 Task: Look for space in Ushuaia, Argentina from 9th June, 2023 to 16th June, 2023 for 2 adults in price range Rs.8000 to Rs.16000. Place can be entire place with 2 bedrooms having 2 beds and 1 bathroom. Property type can be house, flat, guest house. Amenities needed are: heating. Booking option can be shelf check-in. Required host language is English.
Action: Mouse moved to (438, 80)
Screenshot: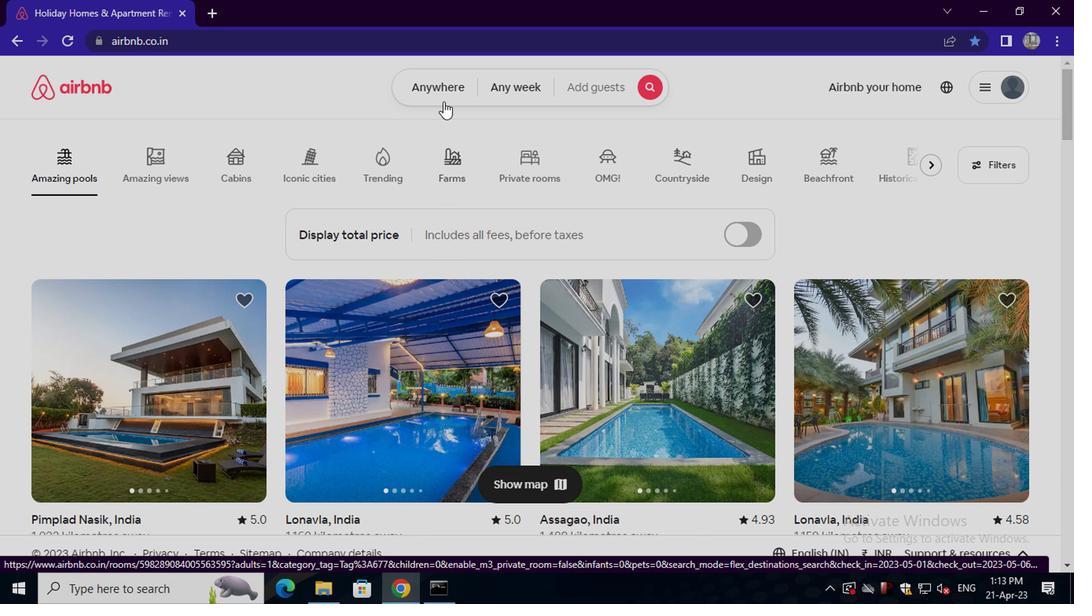 
Action: Mouse pressed left at (438, 80)
Screenshot: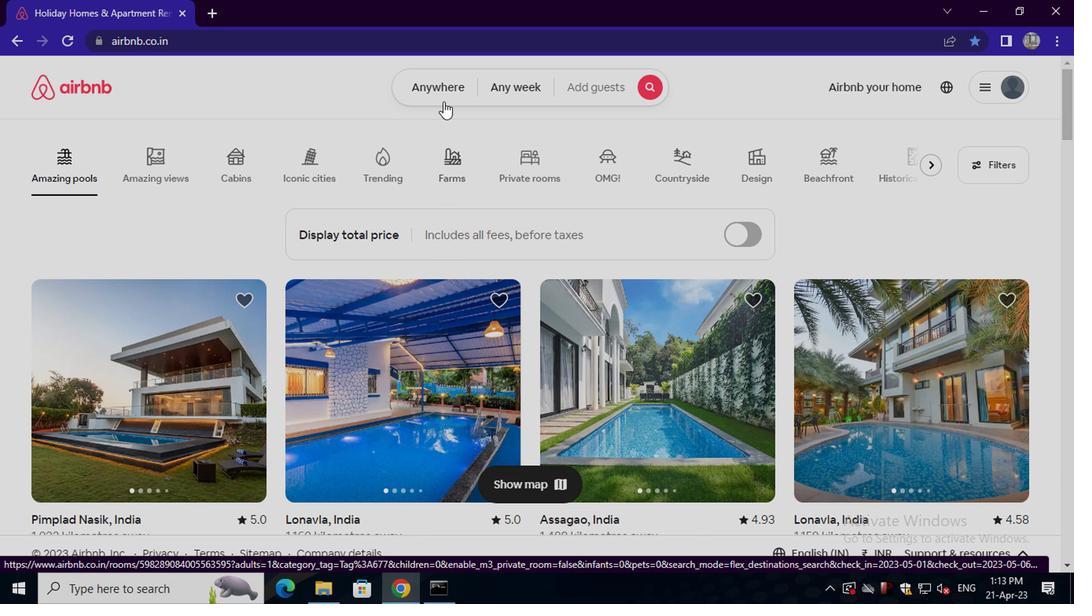 
Action: Mouse moved to (321, 161)
Screenshot: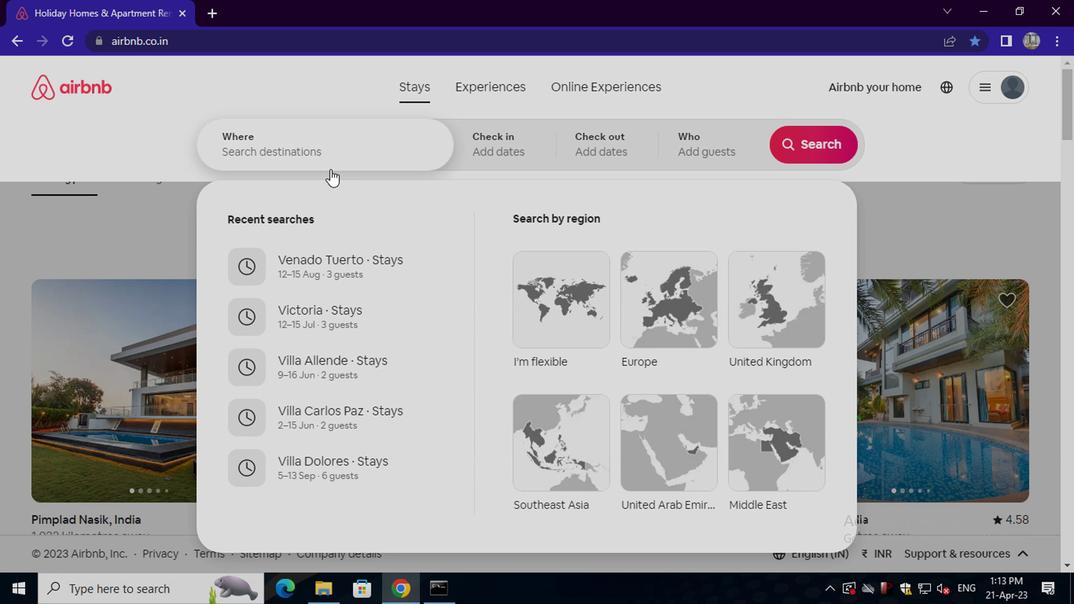 
Action: Mouse pressed left at (321, 161)
Screenshot: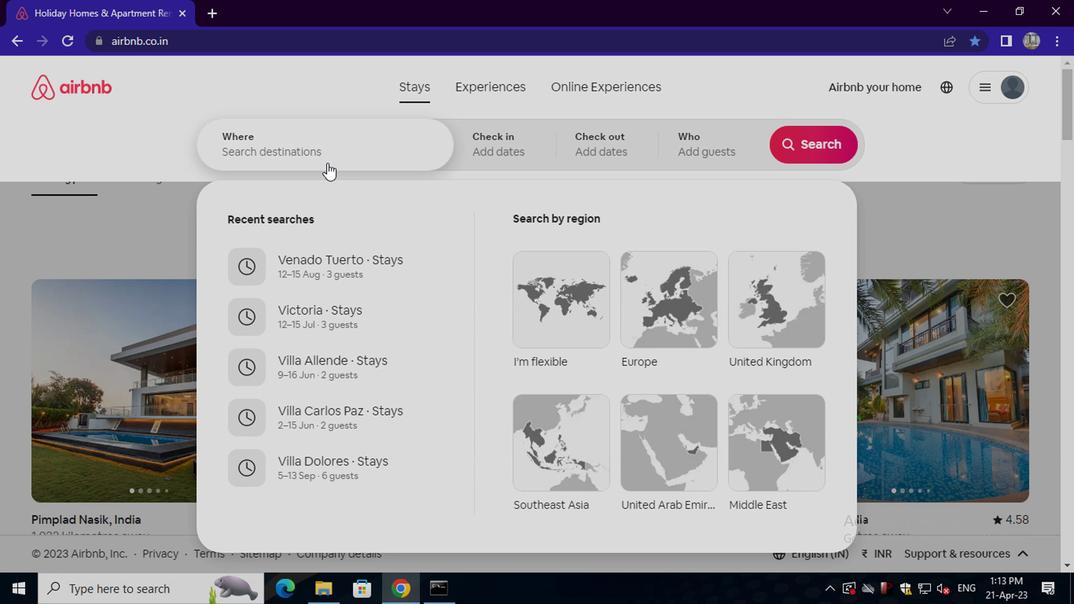 
Action: Key pressed ushuaia,<Key.space>argentina
Screenshot: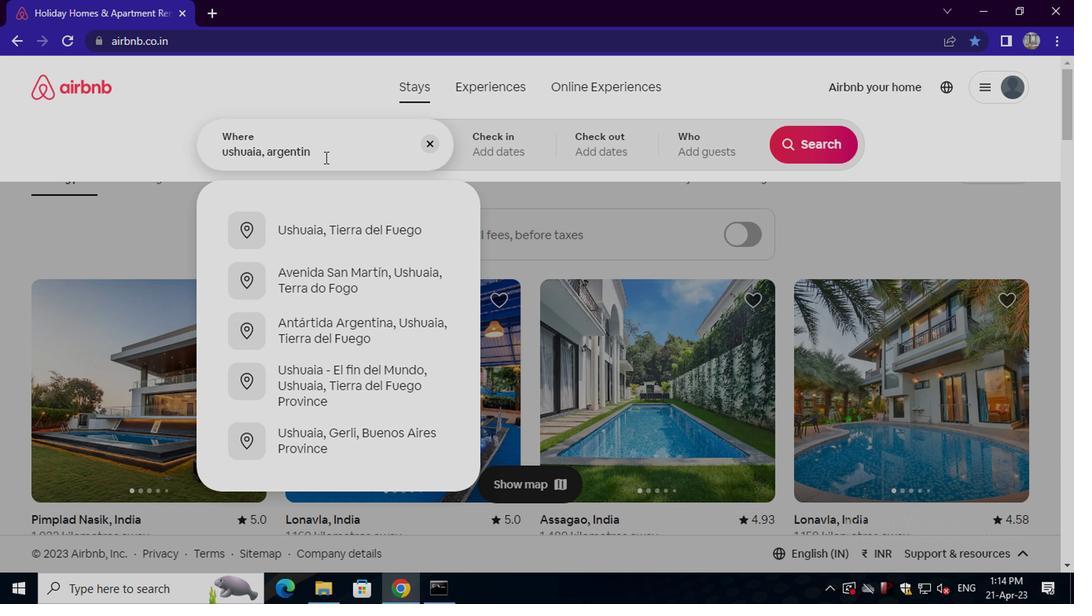 
Action: Mouse moved to (316, 150)
Screenshot: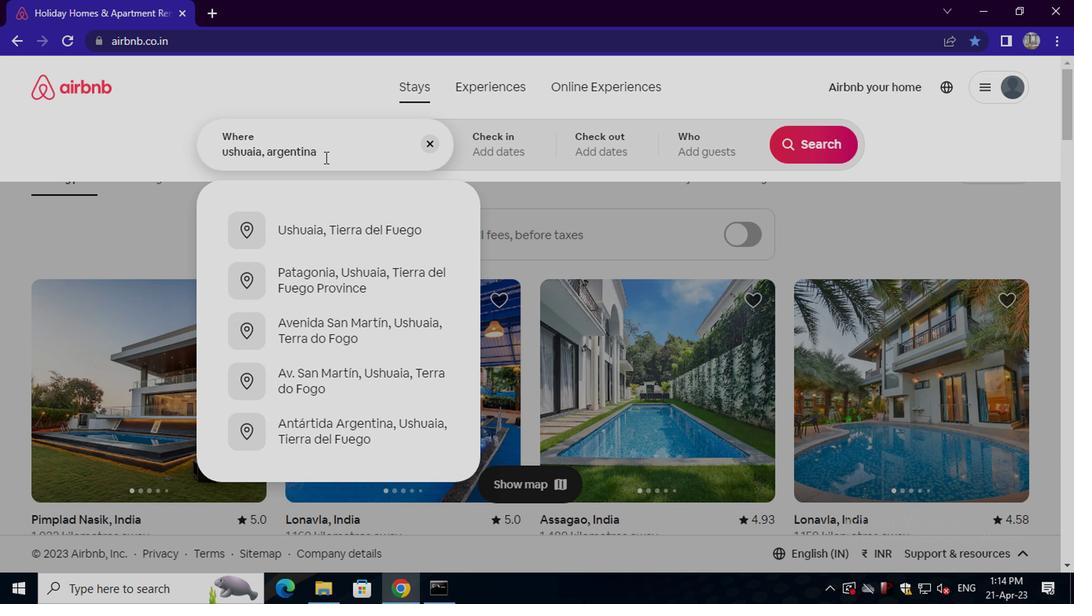 
Action: Key pressed <Key.enter>
Screenshot: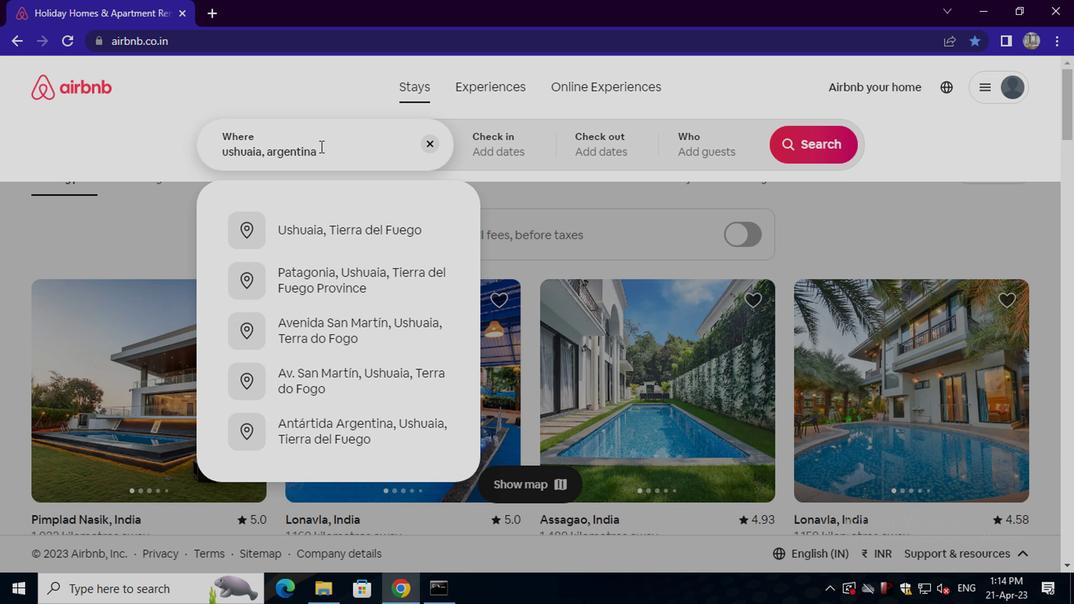 
Action: Mouse moved to (788, 267)
Screenshot: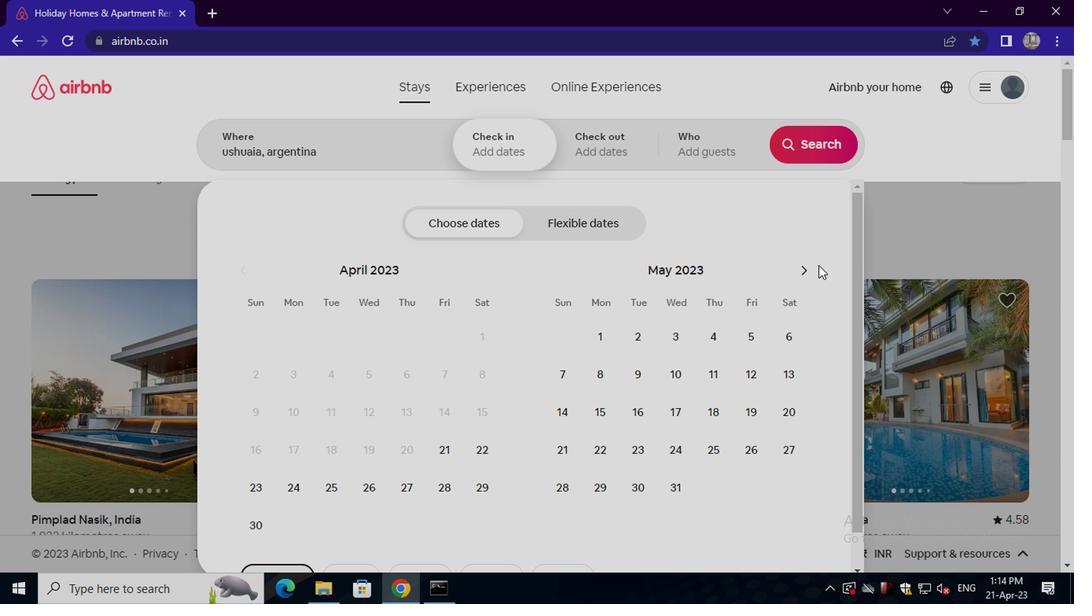 
Action: Mouse pressed left at (788, 267)
Screenshot: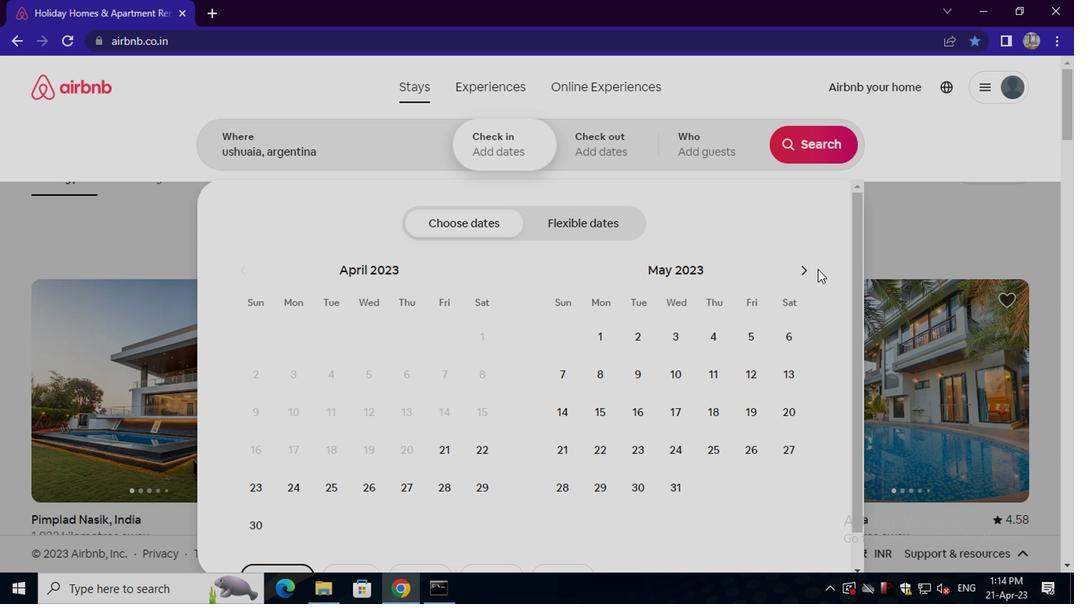 
Action: Mouse moved to (801, 269)
Screenshot: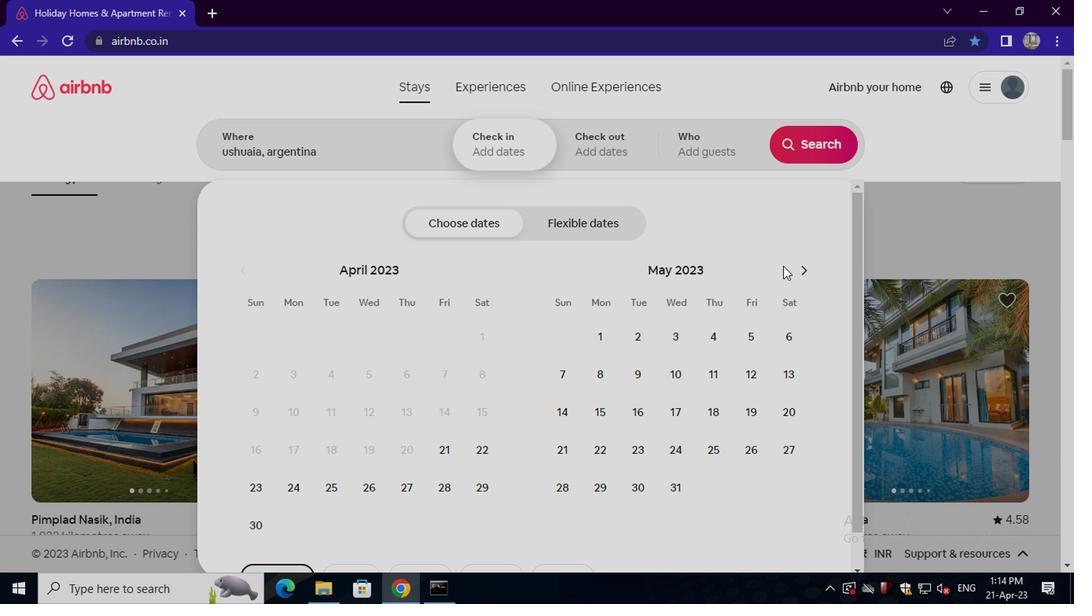 
Action: Mouse pressed left at (801, 269)
Screenshot: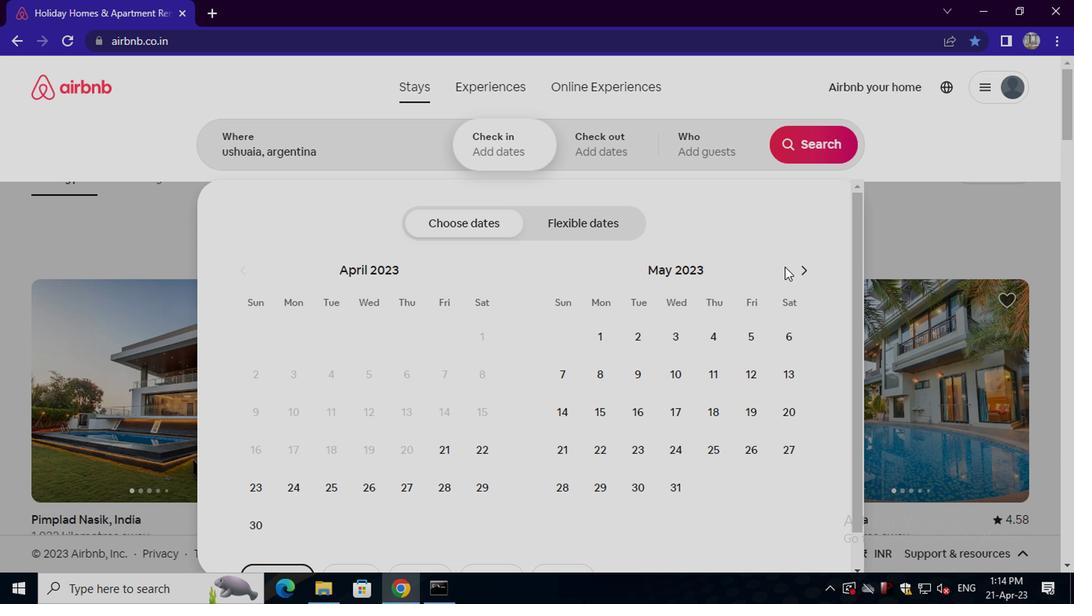 
Action: Mouse moved to (803, 270)
Screenshot: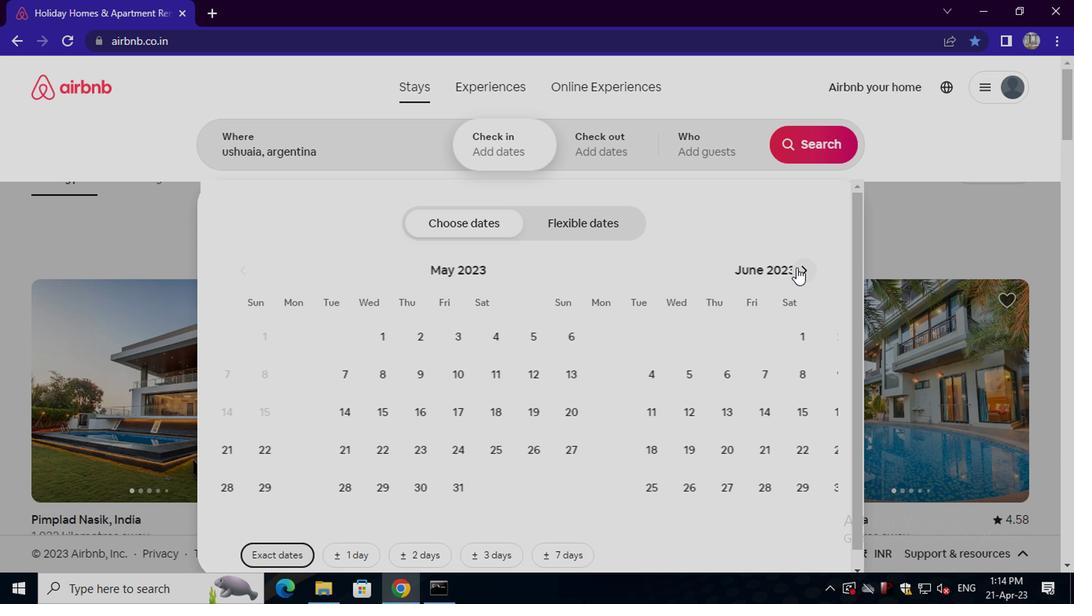 
Action: Mouse pressed left at (803, 270)
Screenshot: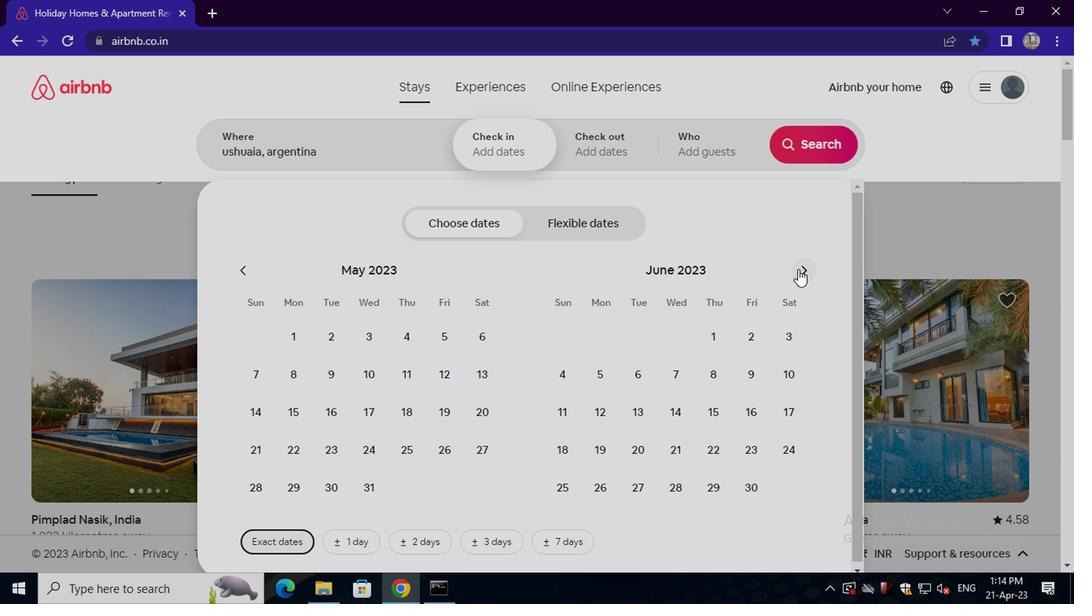 
Action: Mouse moved to (440, 371)
Screenshot: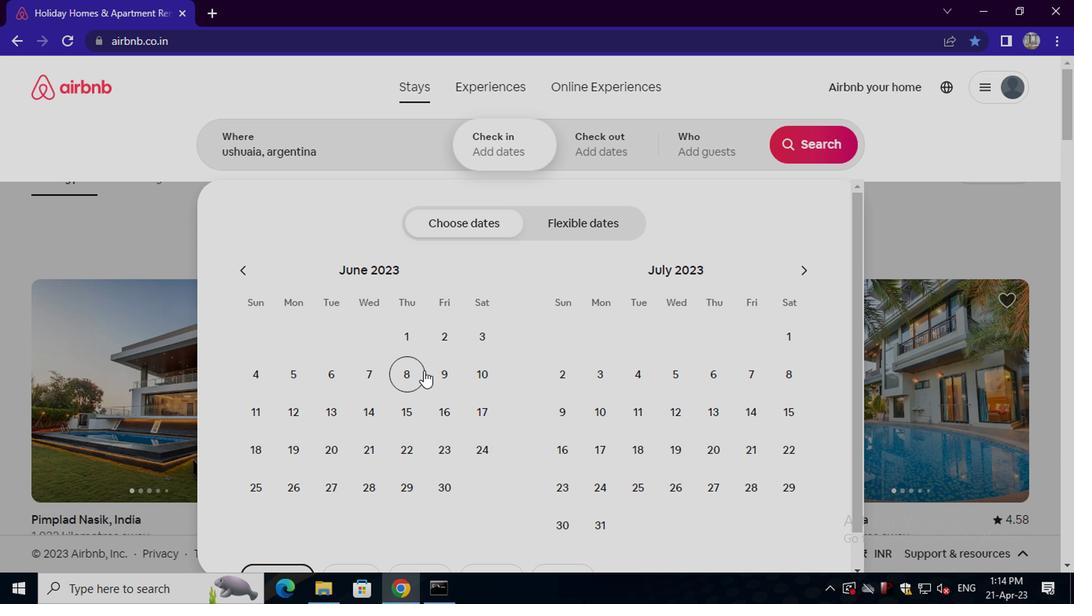 
Action: Mouse pressed left at (440, 371)
Screenshot: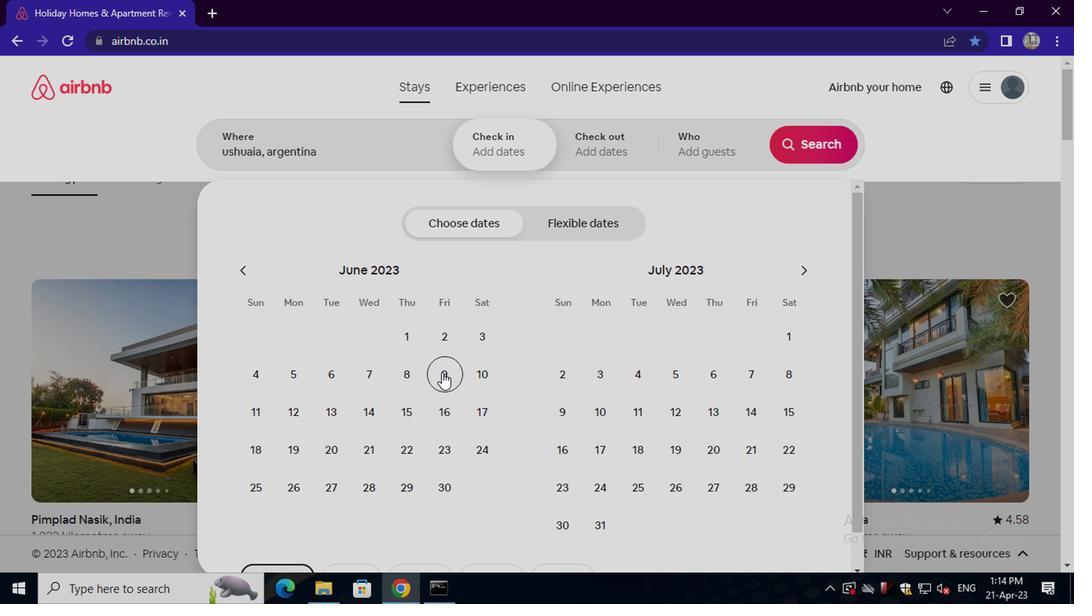
Action: Mouse moved to (441, 412)
Screenshot: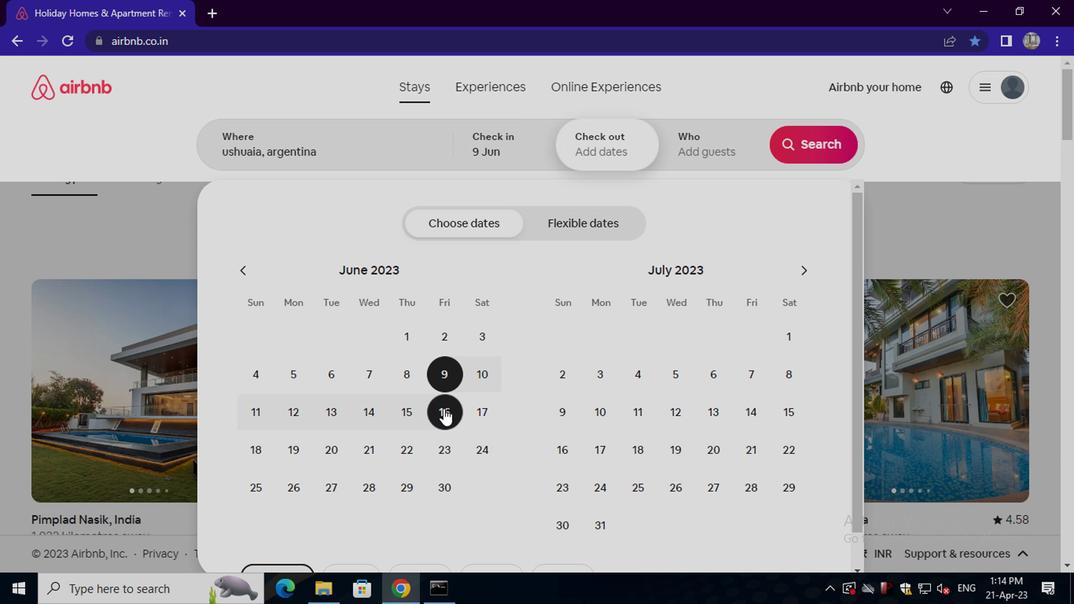 
Action: Mouse pressed left at (441, 412)
Screenshot: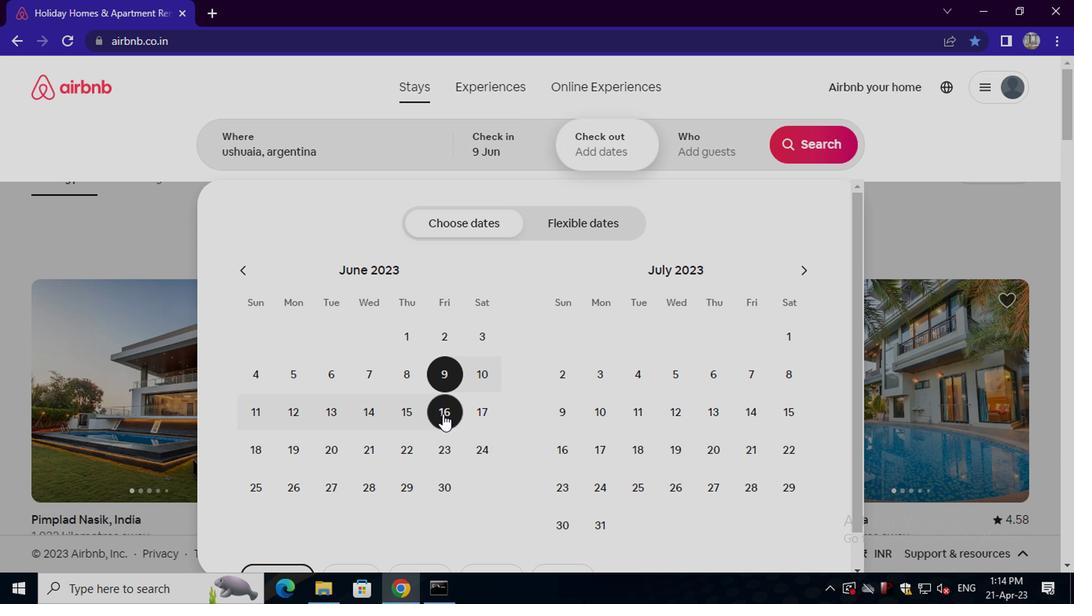 
Action: Mouse moved to (707, 156)
Screenshot: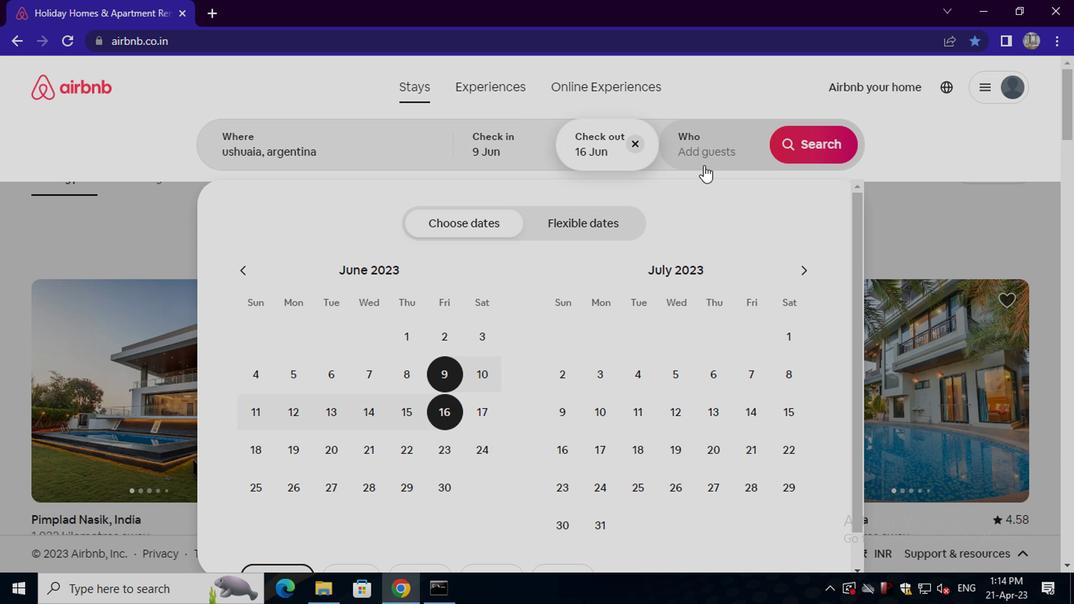 
Action: Mouse pressed left at (707, 156)
Screenshot: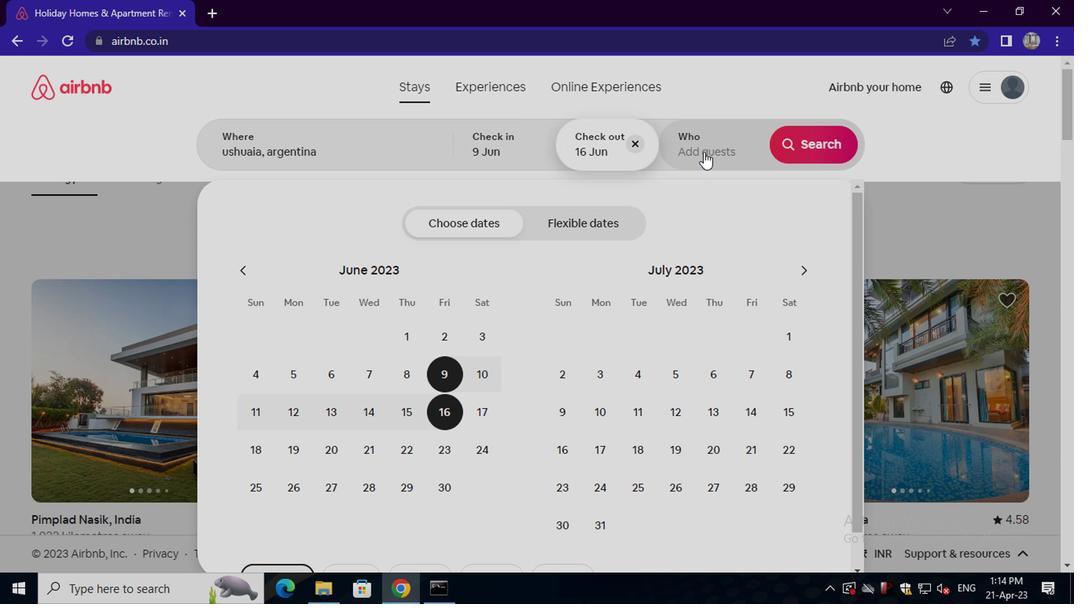 
Action: Mouse moved to (817, 231)
Screenshot: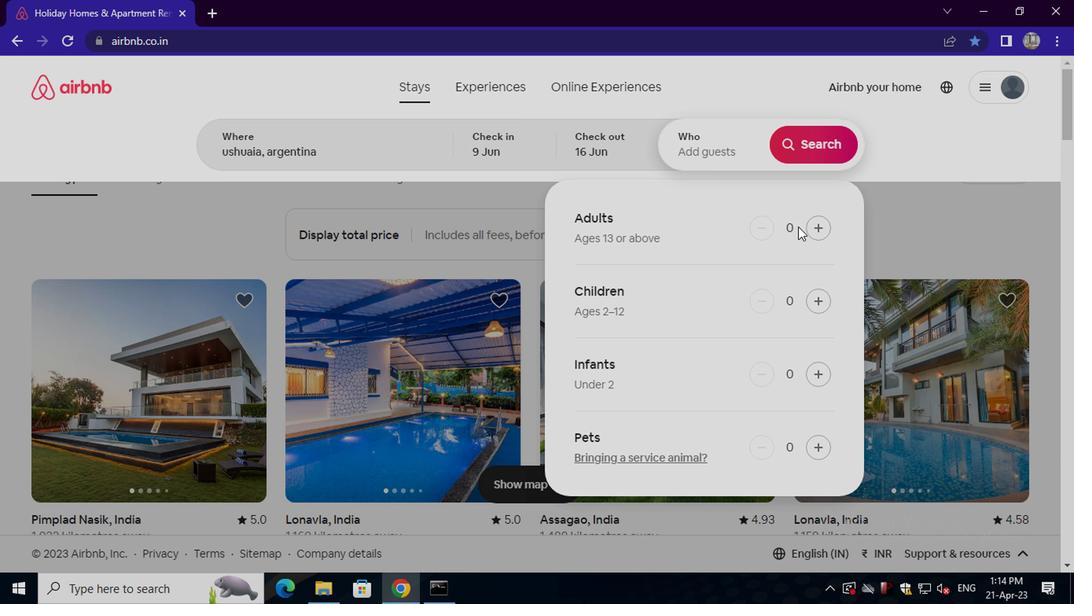 
Action: Mouse pressed left at (817, 231)
Screenshot: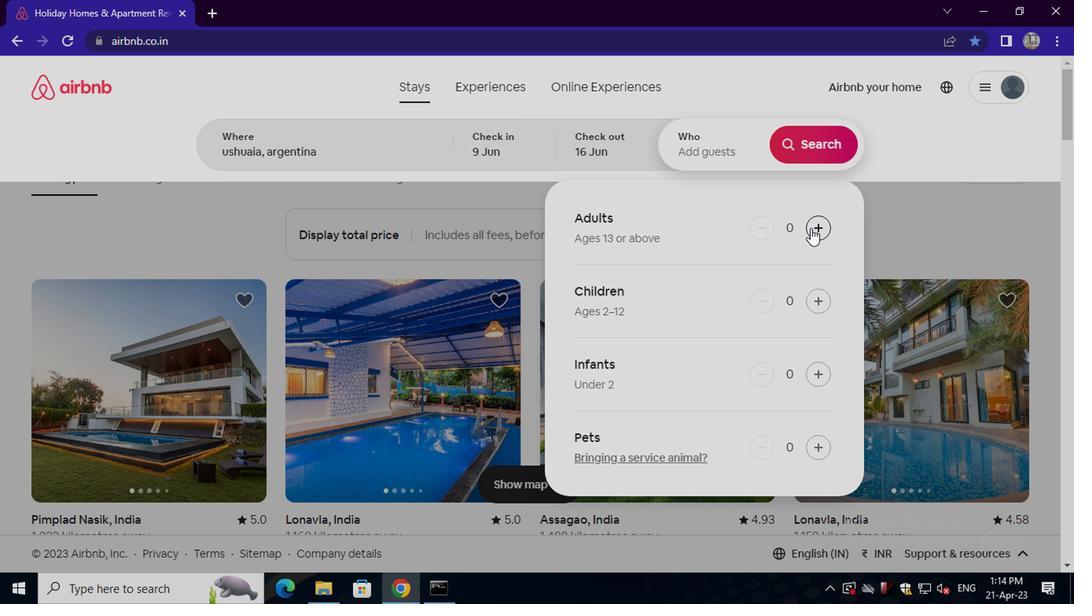 
Action: Mouse pressed left at (817, 231)
Screenshot: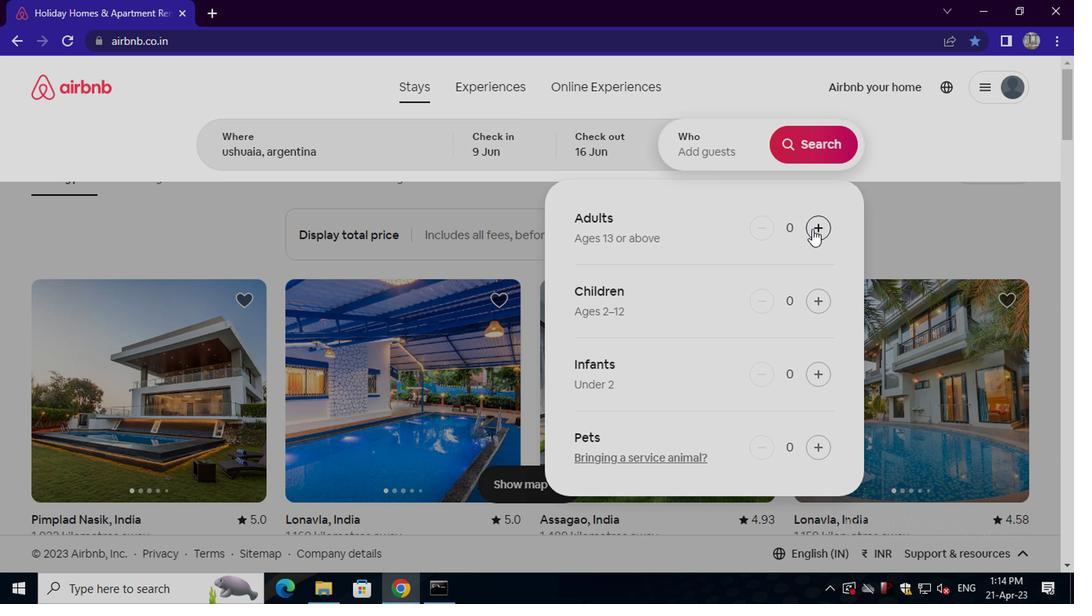 
Action: Mouse moved to (822, 148)
Screenshot: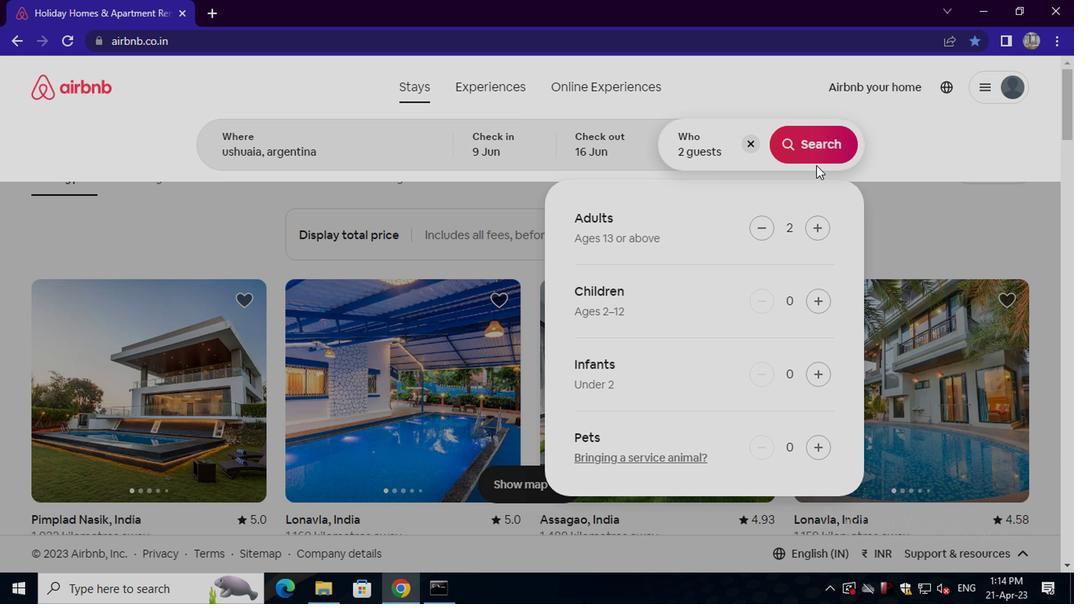 
Action: Mouse pressed left at (822, 148)
Screenshot: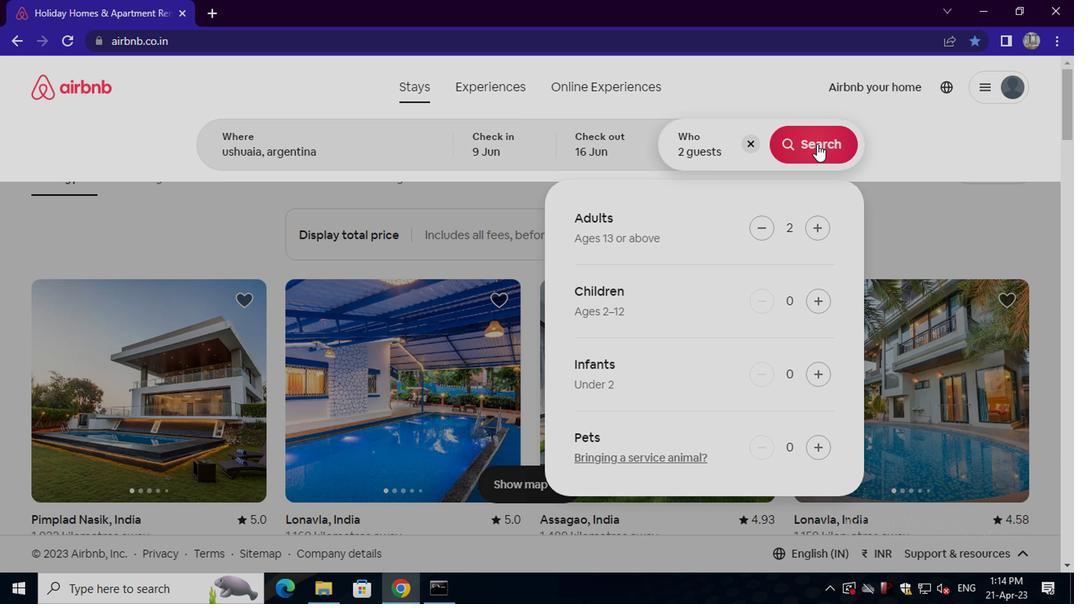 
Action: Mouse moved to (1038, 155)
Screenshot: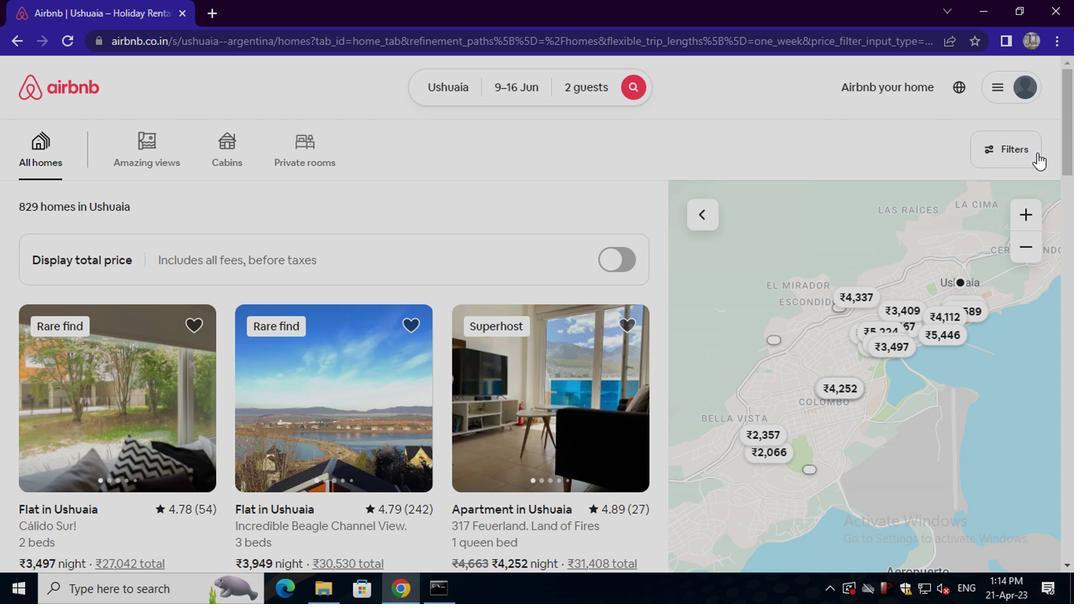 
Action: Mouse pressed left at (1038, 155)
Screenshot: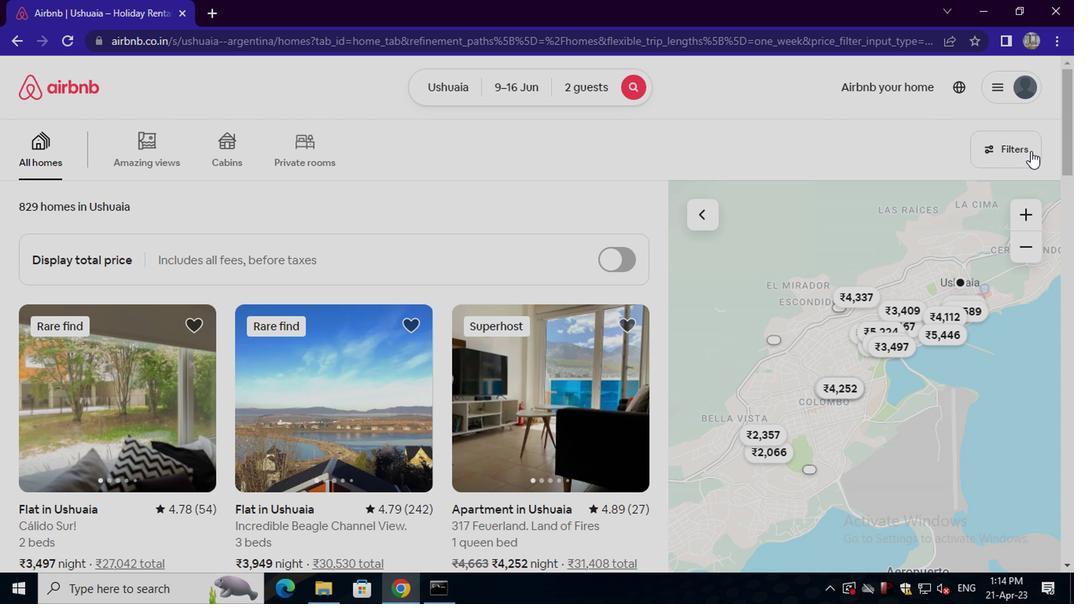 
Action: Mouse moved to (354, 346)
Screenshot: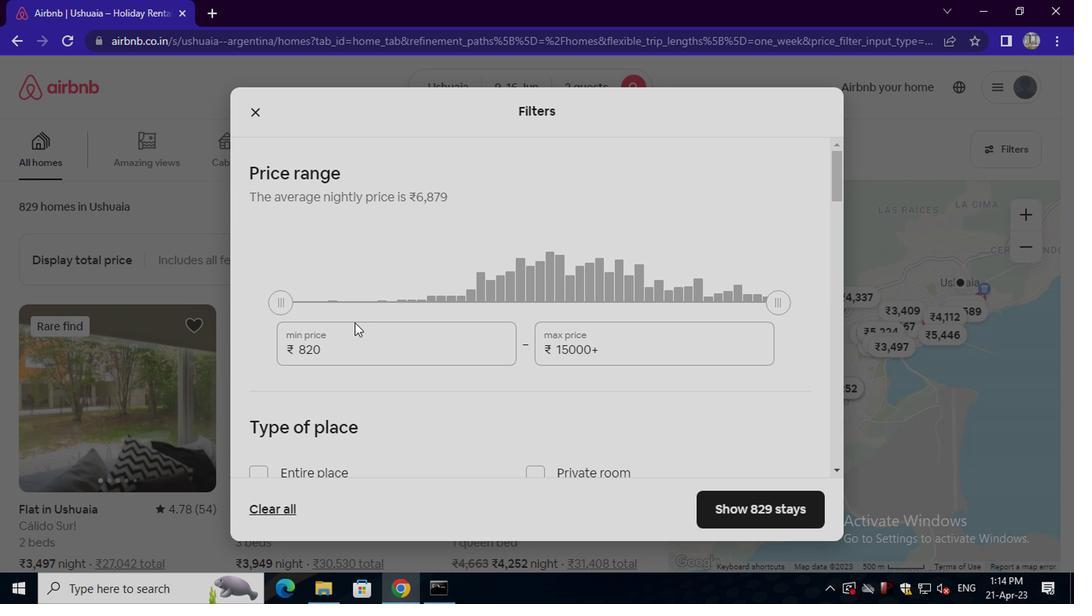 
Action: Mouse pressed left at (354, 346)
Screenshot: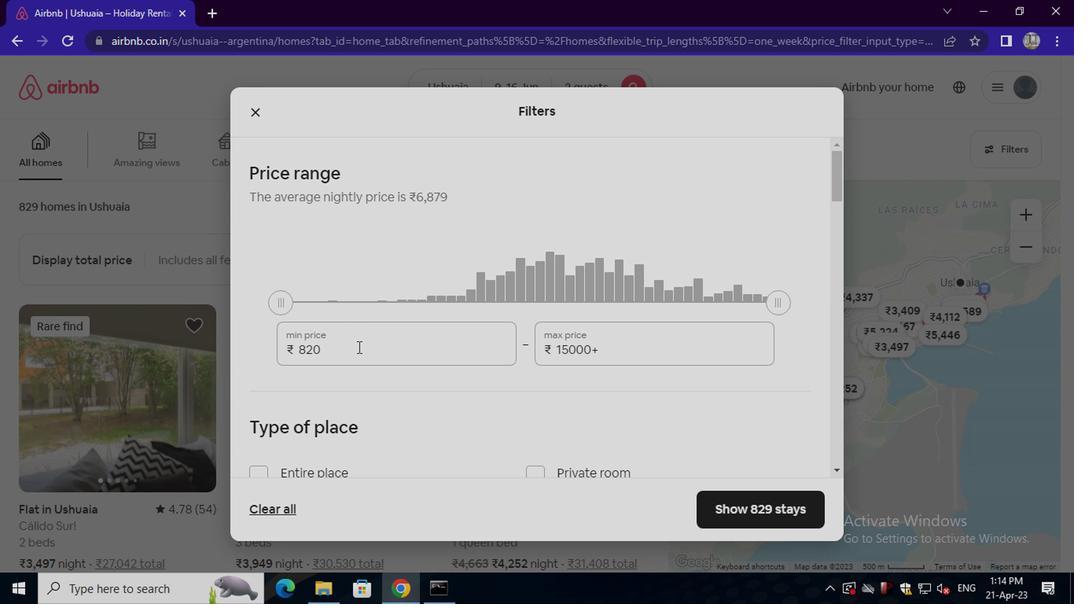 
Action: Key pressed <Key.backspace><Key.backspace><Key.backspace><Key.backspace><Key.backspace><Key.backspace><Key.backspace><Key.backspace><Key.backspace><Key.backspace><Key.backspace><Key.backspace>8000
Screenshot: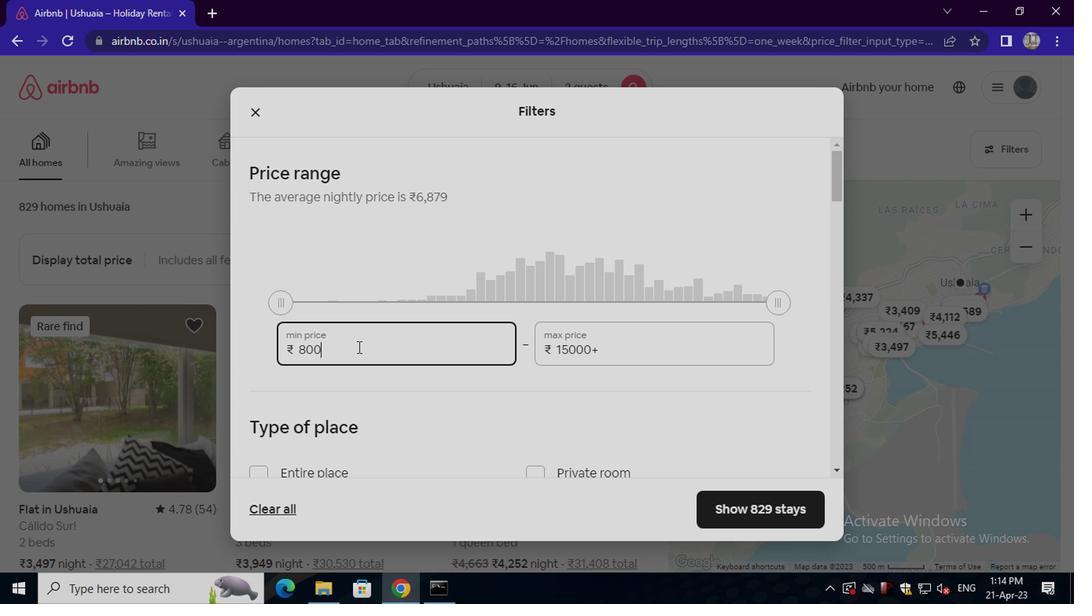 
Action: Mouse moved to (622, 349)
Screenshot: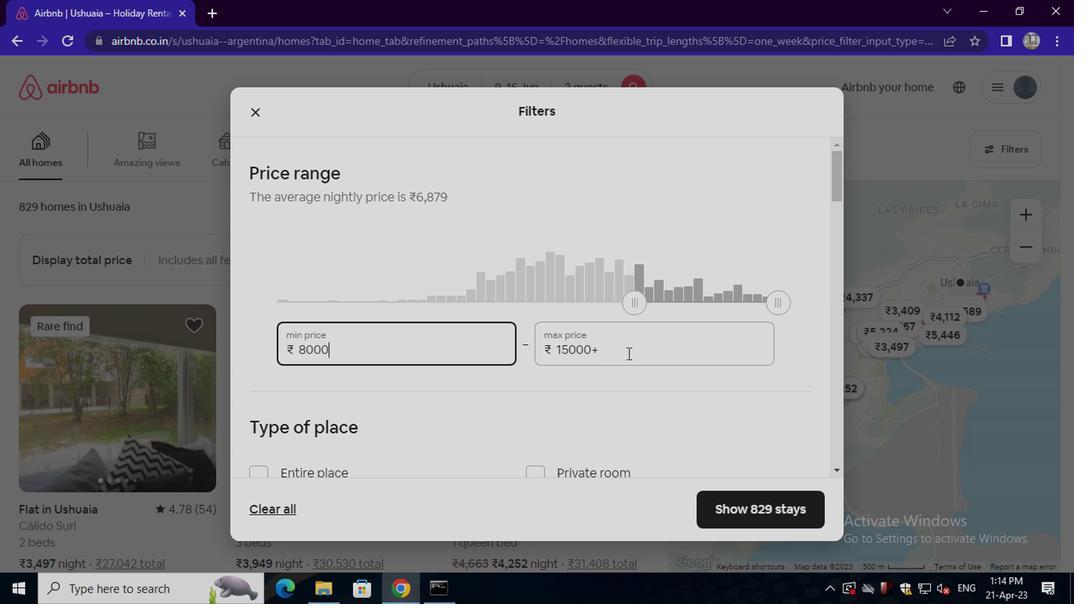 
Action: Mouse pressed left at (622, 349)
Screenshot: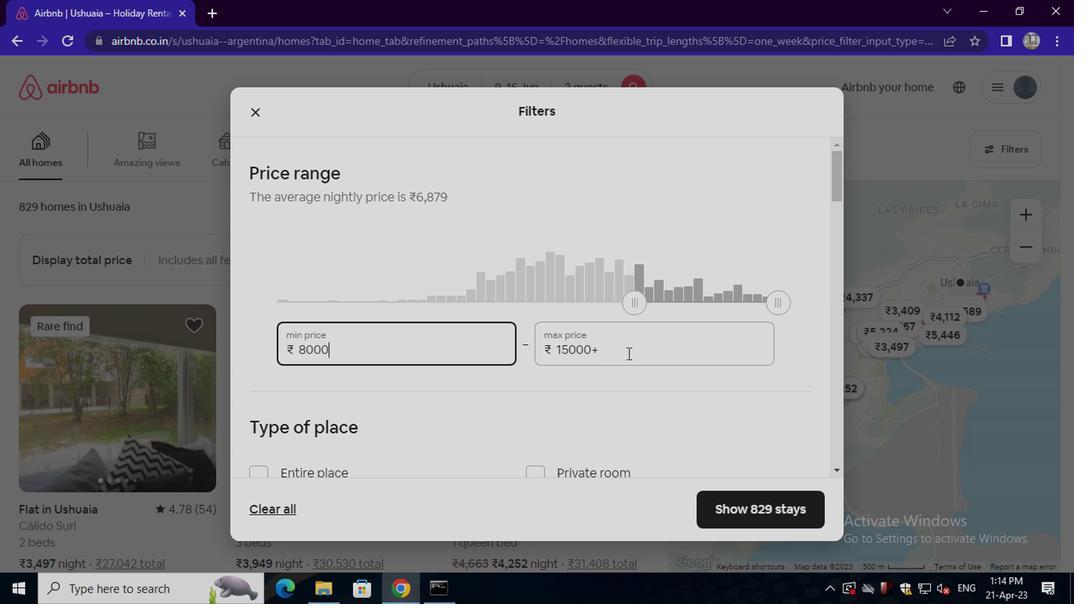 
Action: Key pressed <Key.backspace><Key.backspace><Key.backspace><Key.backspace><Key.backspace><Key.backspace><Key.backspace><Key.backspace><Key.backspace><Key.backspace><Key.backspace><Key.backspace>16000
Screenshot: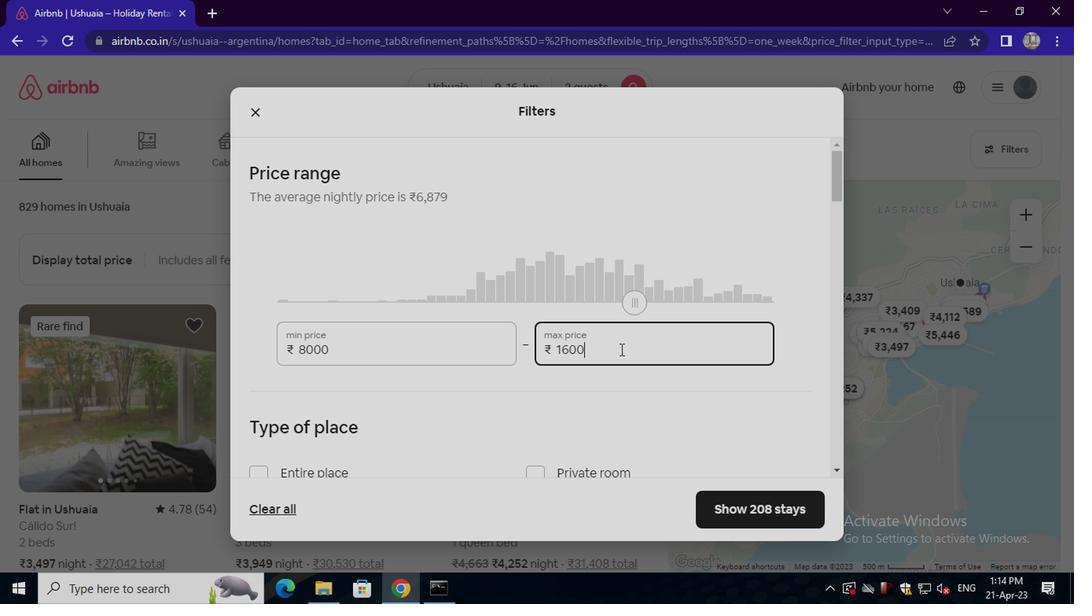 
Action: Mouse scrolled (622, 347) with delta (0, -1)
Screenshot: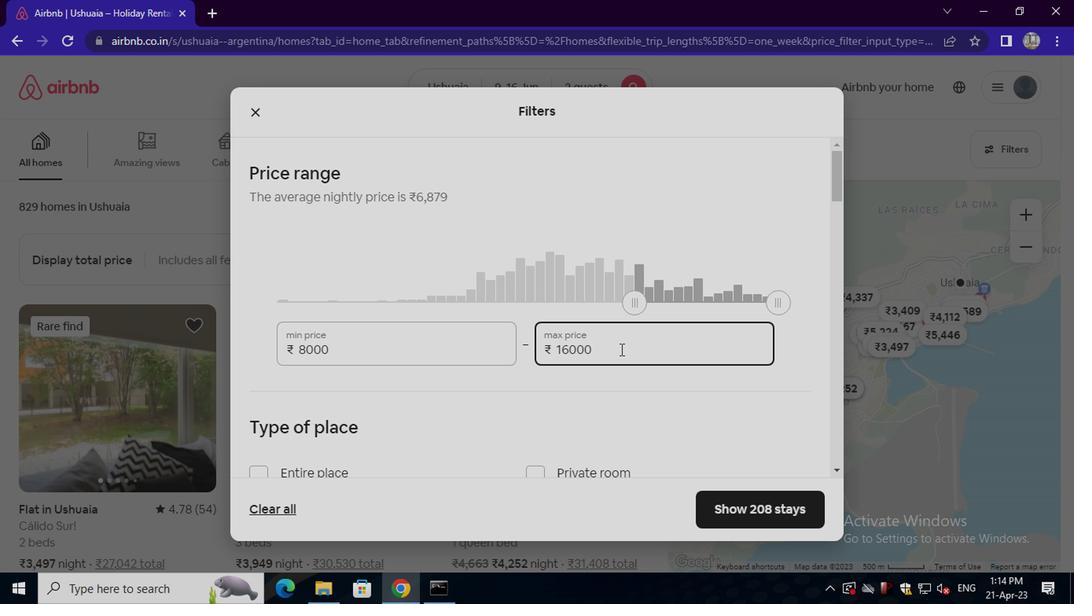 
Action: Mouse scrolled (622, 347) with delta (0, -1)
Screenshot: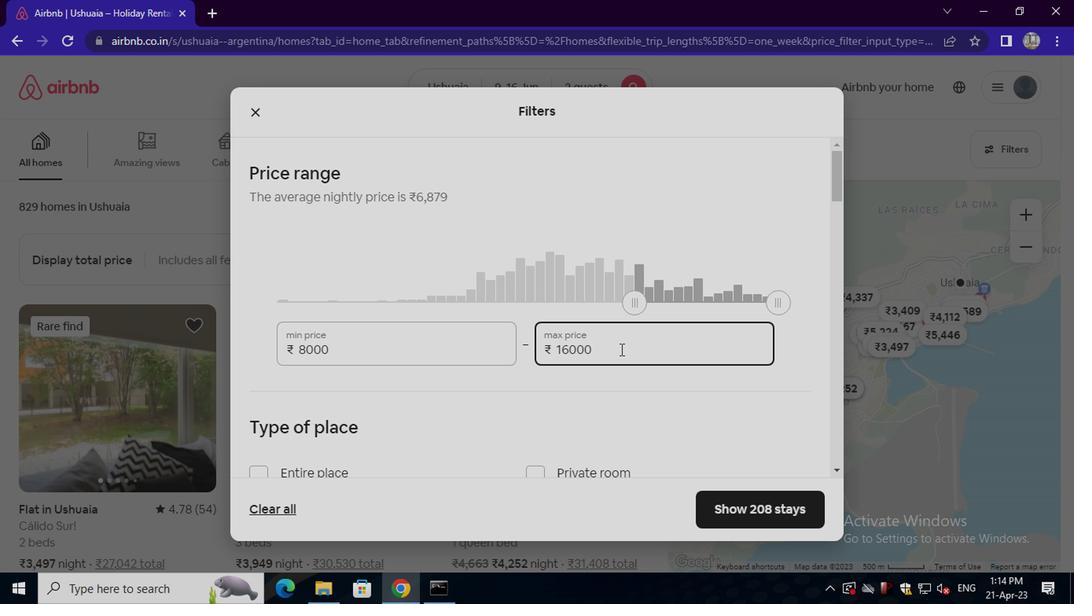 
Action: Mouse scrolled (622, 347) with delta (0, -1)
Screenshot: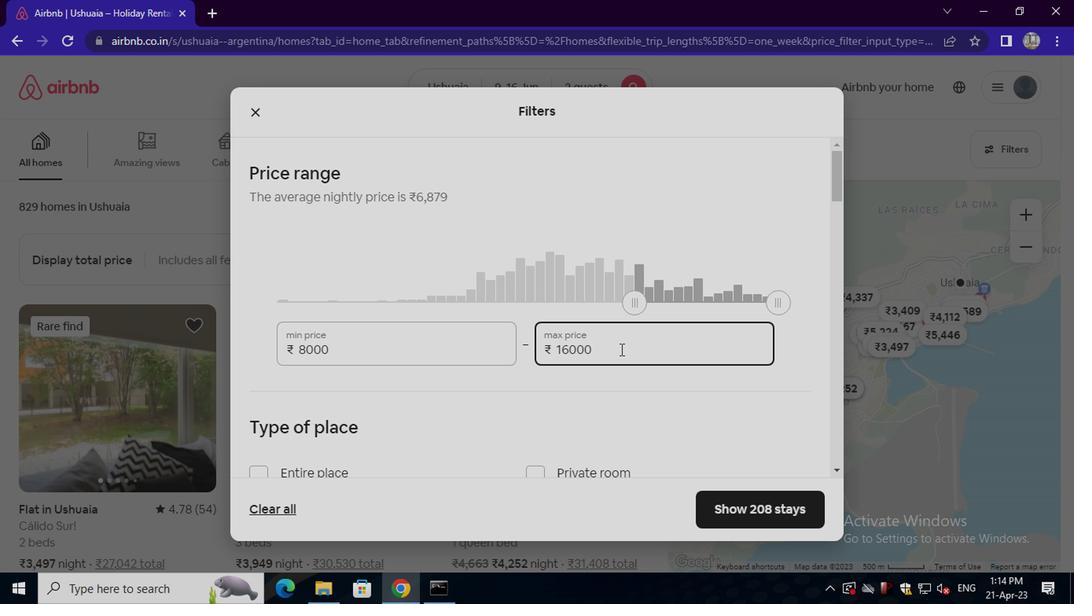 
Action: Mouse moved to (328, 240)
Screenshot: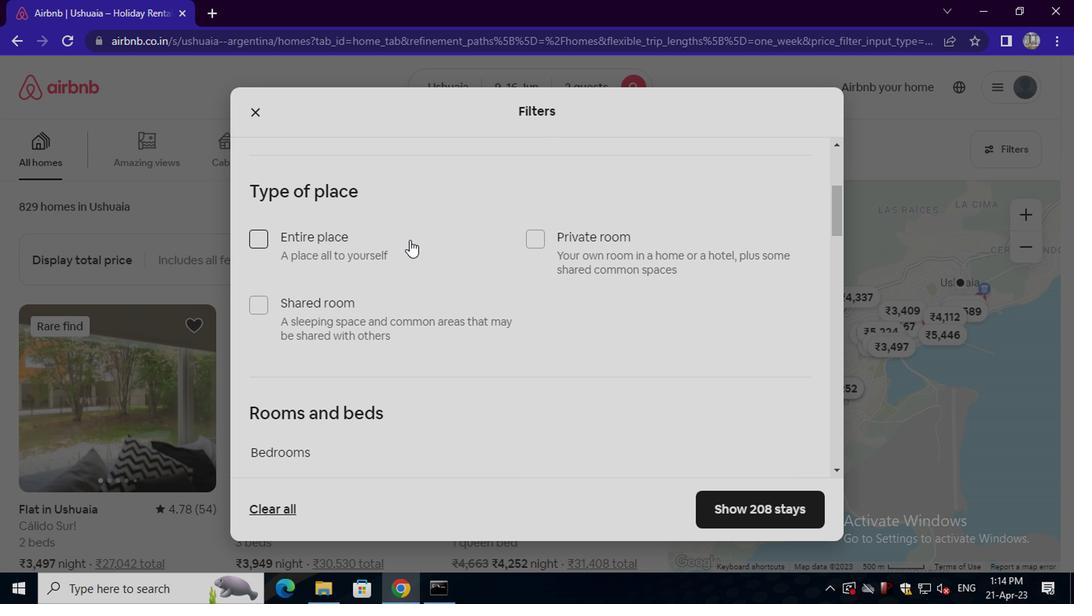 
Action: Mouse pressed left at (328, 240)
Screenshot: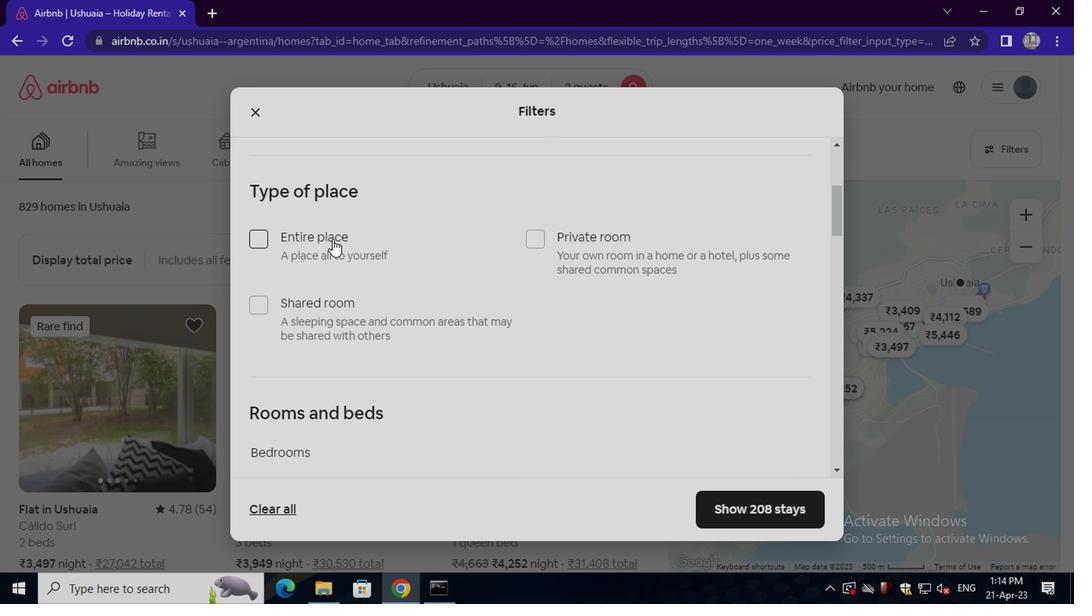
Action: Mouse moved to (356, 256)
Screenshot: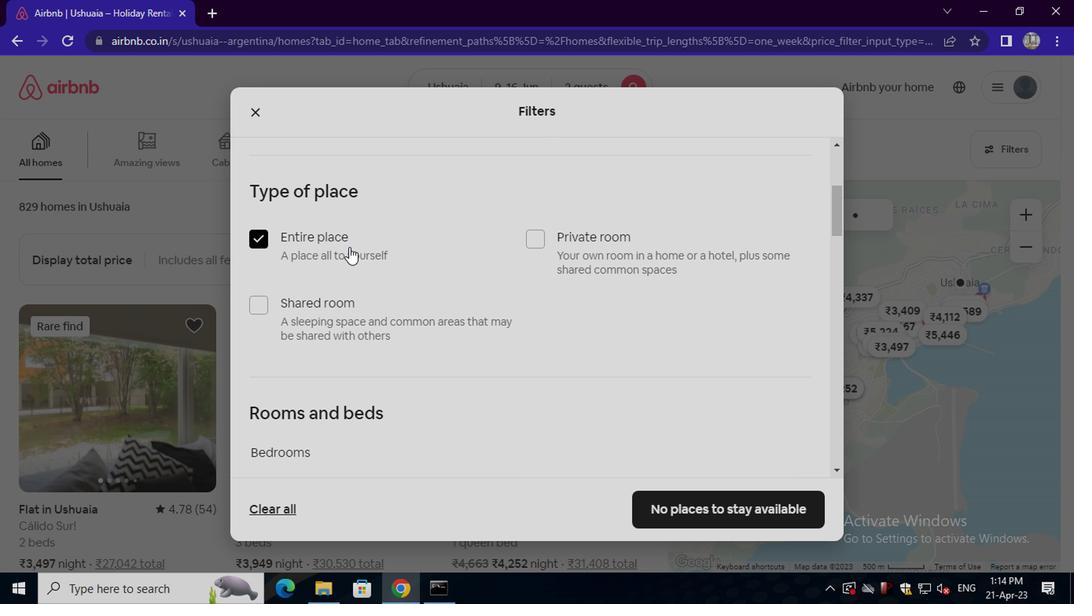 
Action: Mouse scrolled (356, 256) with delta (0, 0)
Screenshot: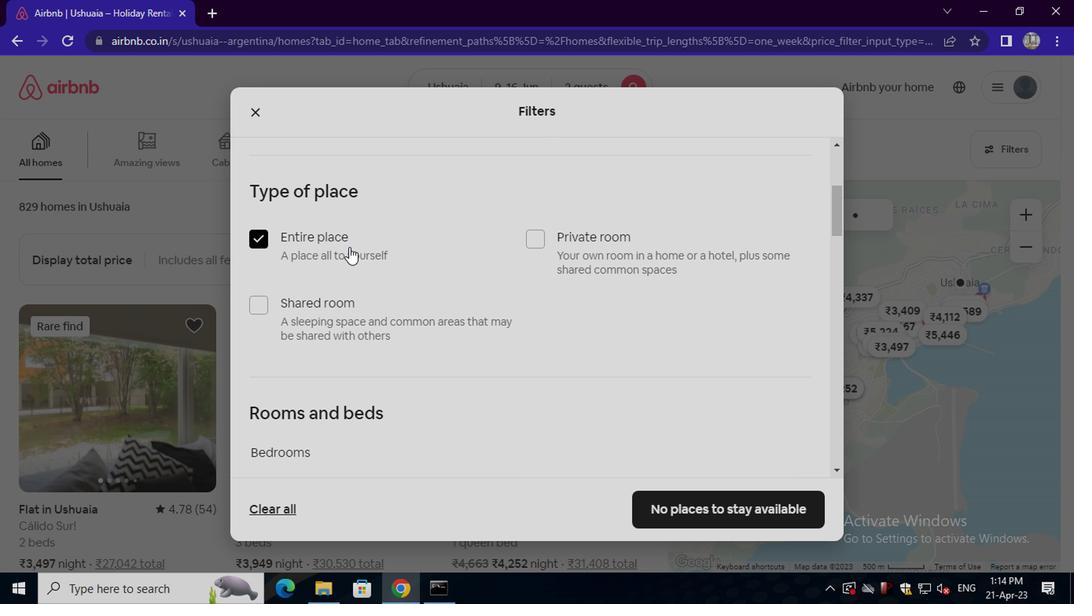 
Action: Mouse scrolled (356, 256) with delta (0, 0)
Screenshot: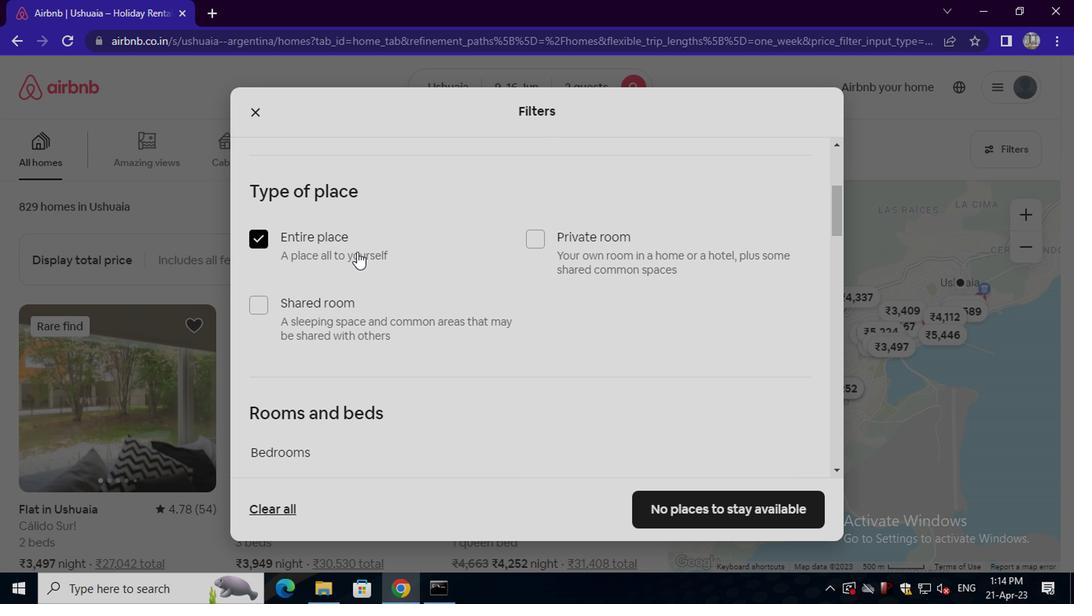 
Action: Mouse moved to (379, 331)
Screenshot: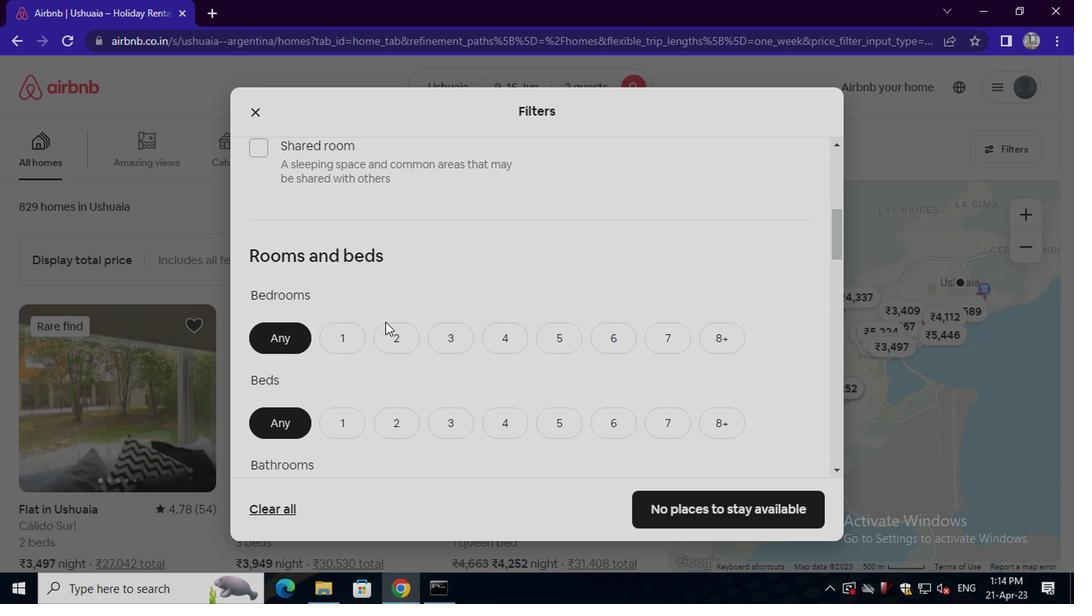 
Action: Mouse pressed left at (379, 331)
Screenshot: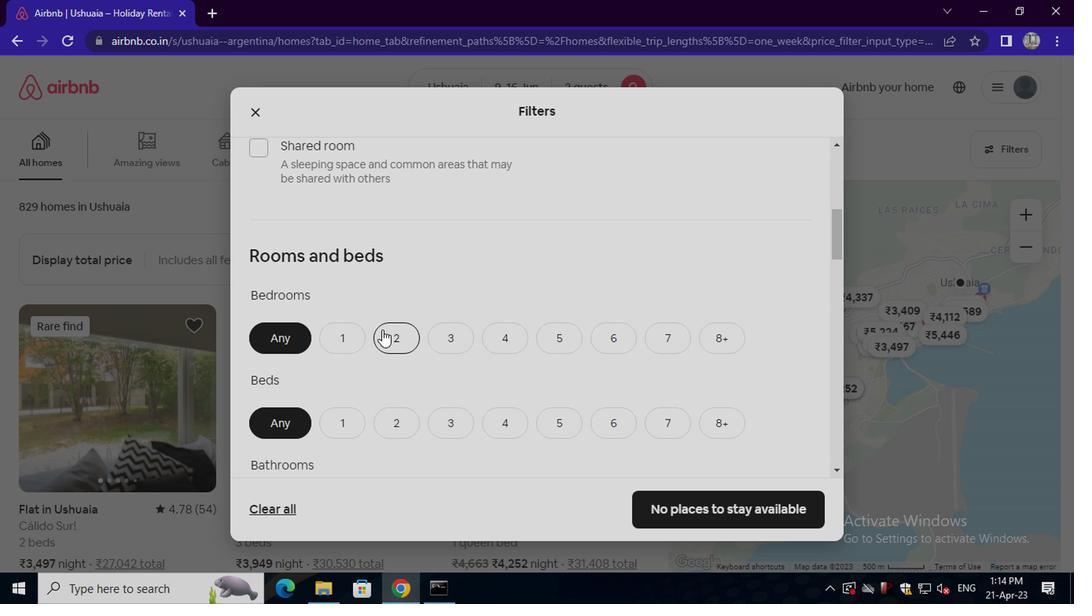 
Action: Mouse moved to (384, 337)
Screenshot: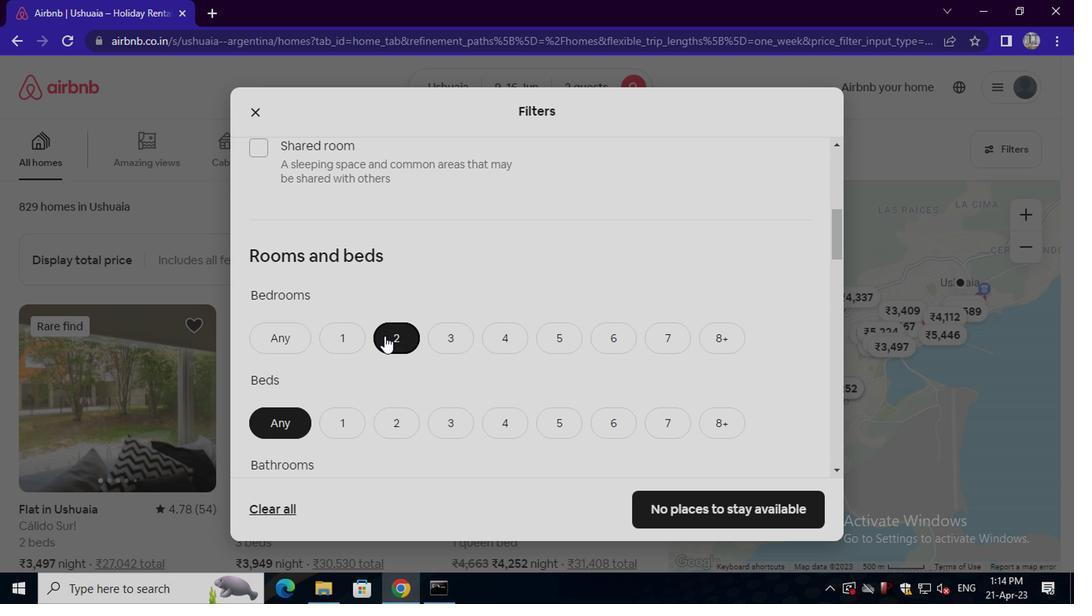 
Action: Mouse scrolled (384, 336) with delta (0, 0)
Screenshot: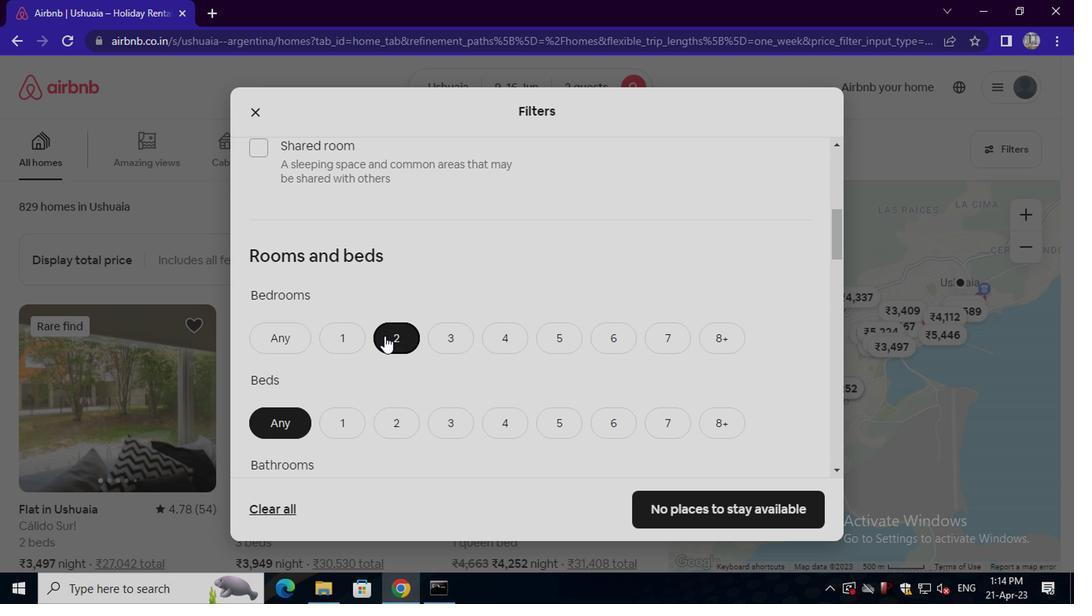 
Action: Mouse scrolled (384, 336) with delta (0, 0)
Screenshot: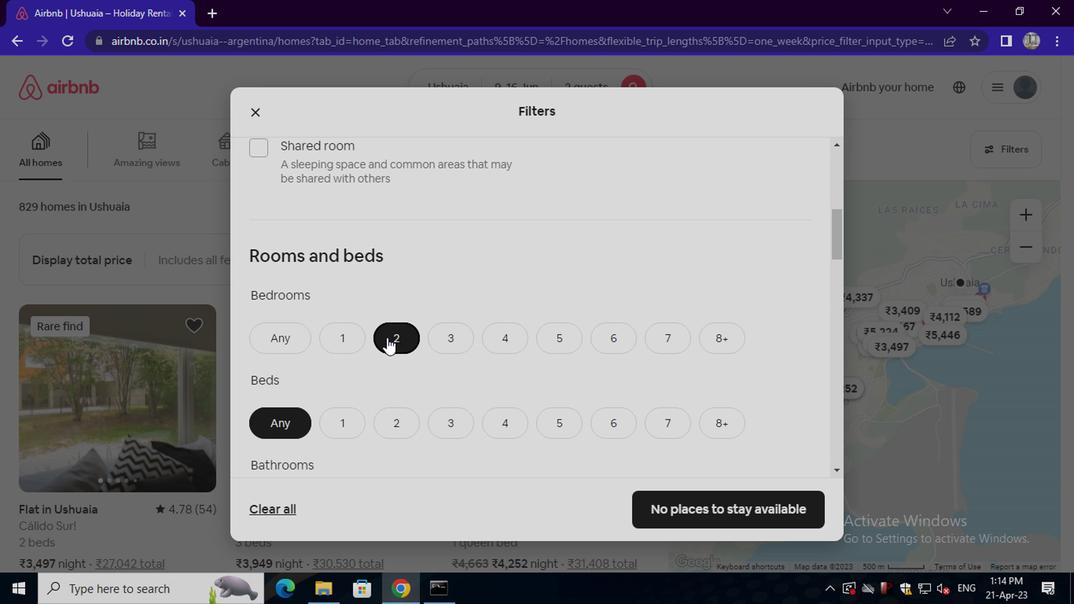 
Action: Mouse scrolled (384, 336) with delta (0, 0)
Screenshot: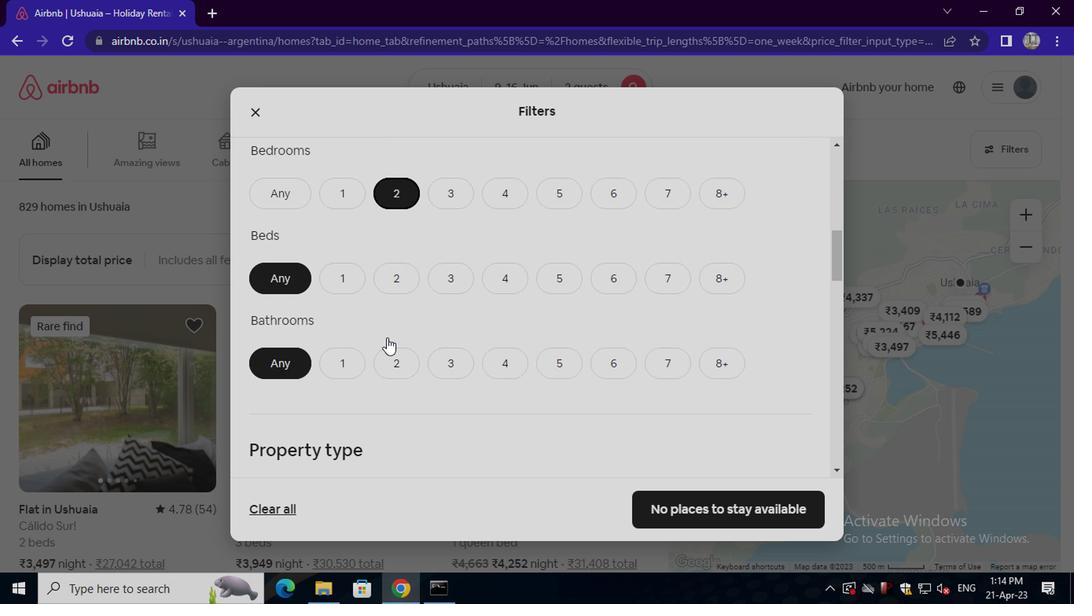 
Action: Mouse moved to (383, 338)
Screenshot: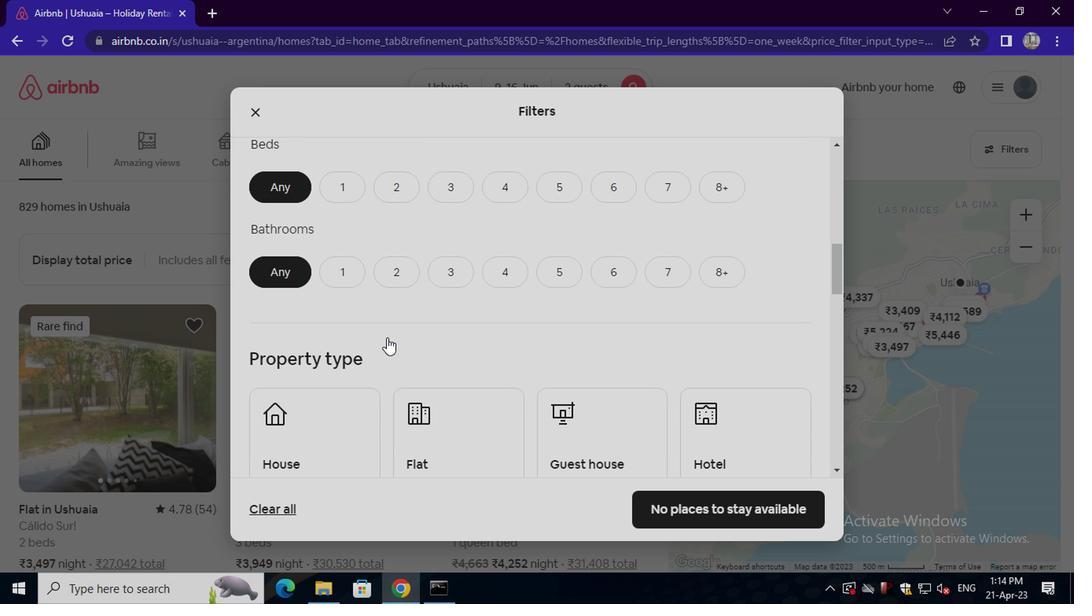 
Action: Mouse scrolled (383, 337) with delta (0, -1)
Screenshot: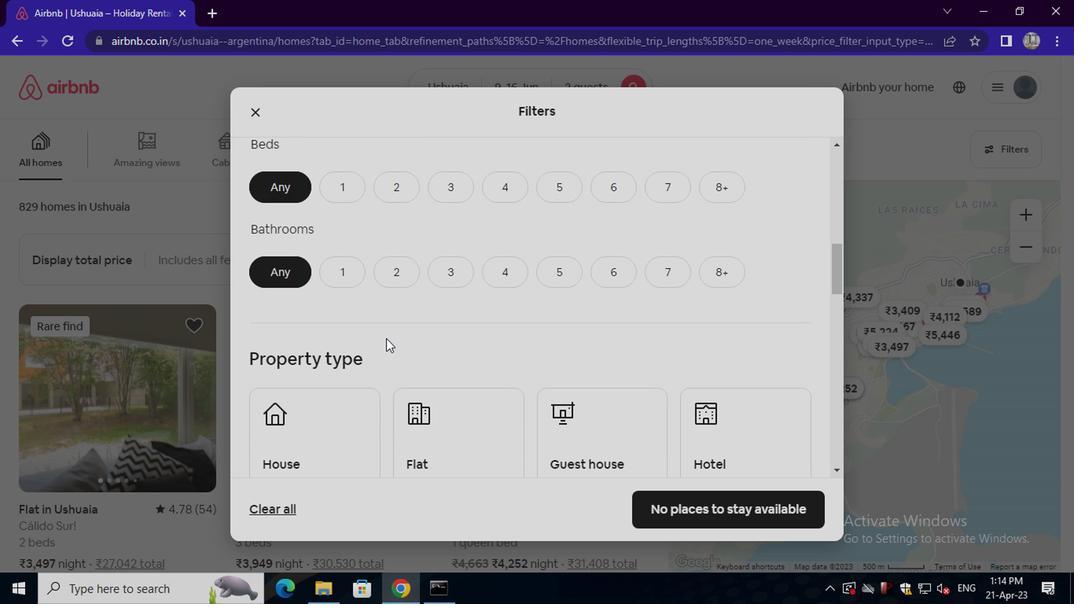 
Action: Mouse moved to (388, 212)
Screenshot: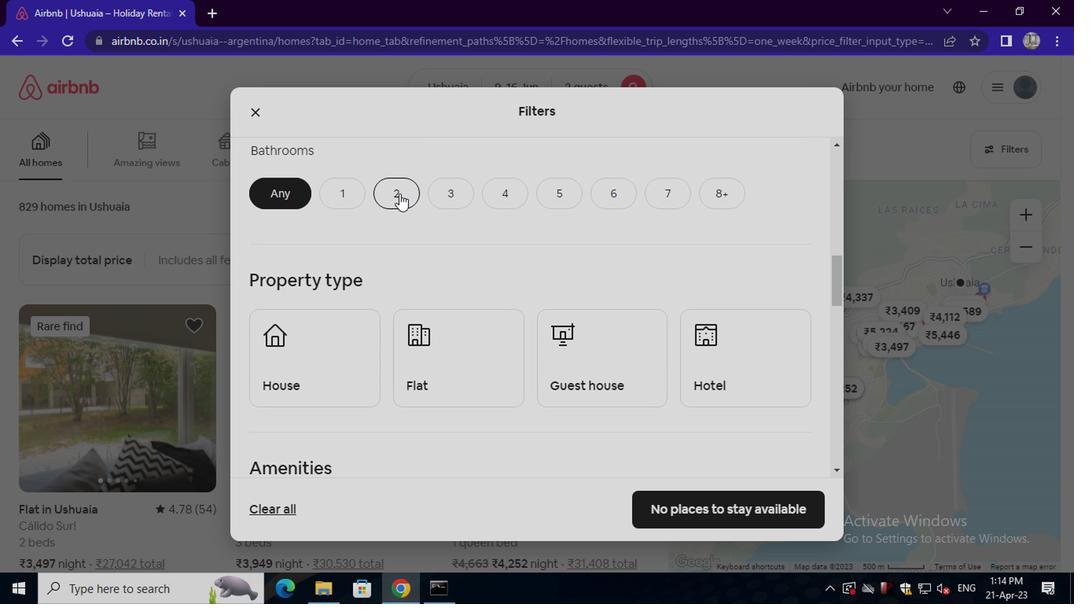 
Action: Mouse scrolled (388, 213) with delta (0, 1)
Screenshot: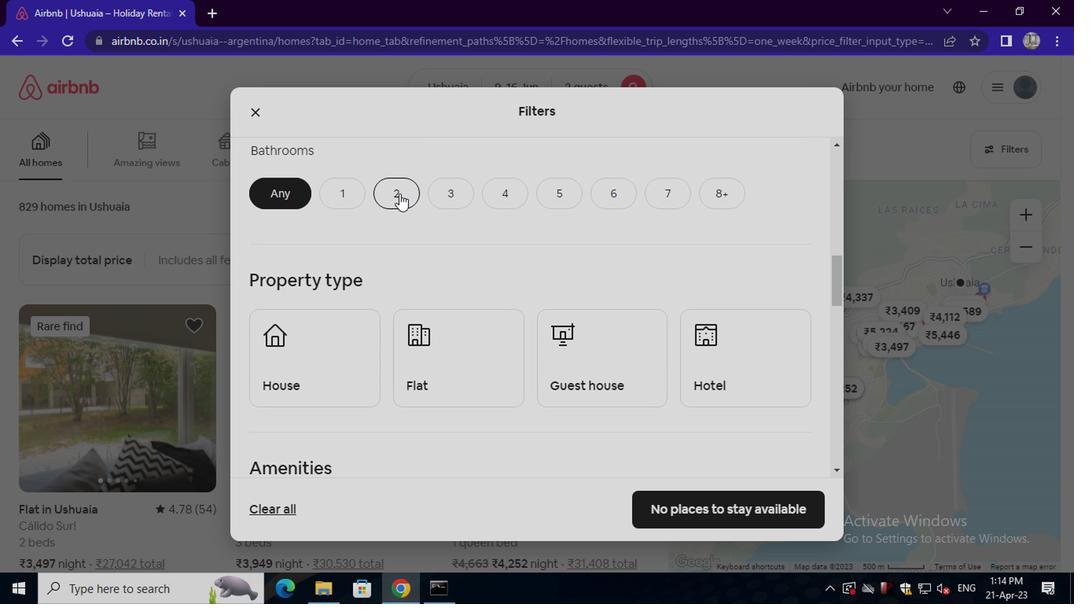 
Action: Mouse moved to (373, 189)
Screenshot: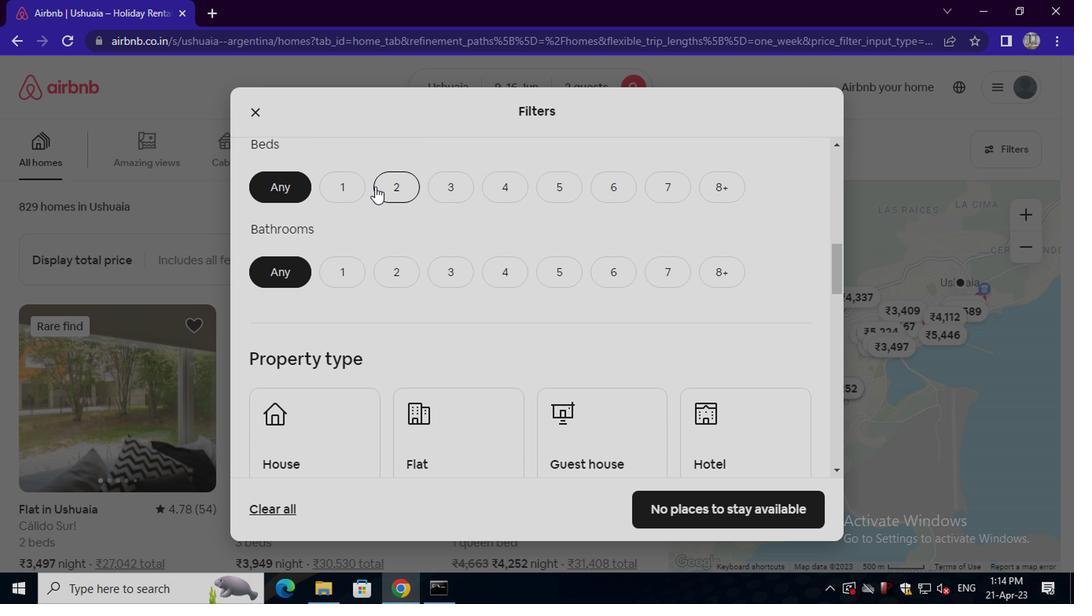 
Action: Mouse pressed left at (373, 189)
Screenshot: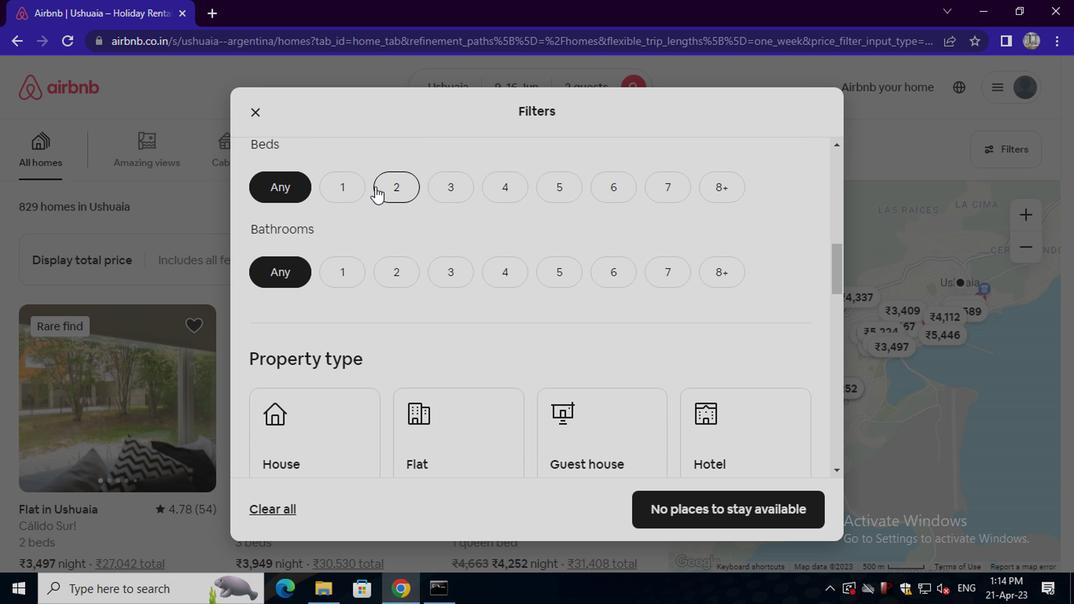 
Action: Mouse moved to (349, 264)
Screenshot: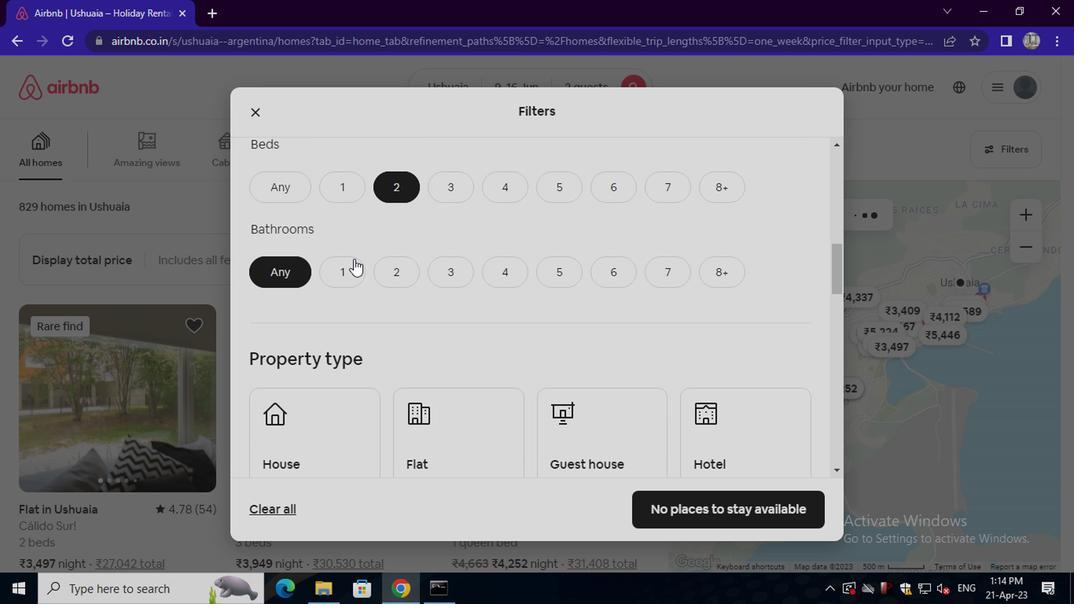 
Action: Mouse pressed left at (349, 264)
Screenshot: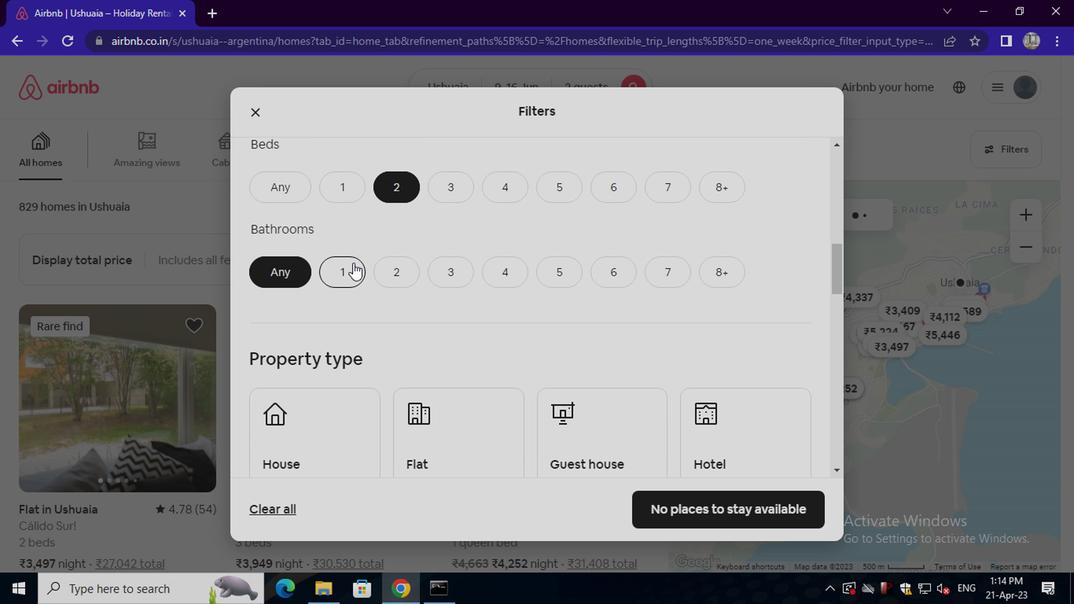 
Action: Mouse moved to (390, 281)
Screenshot: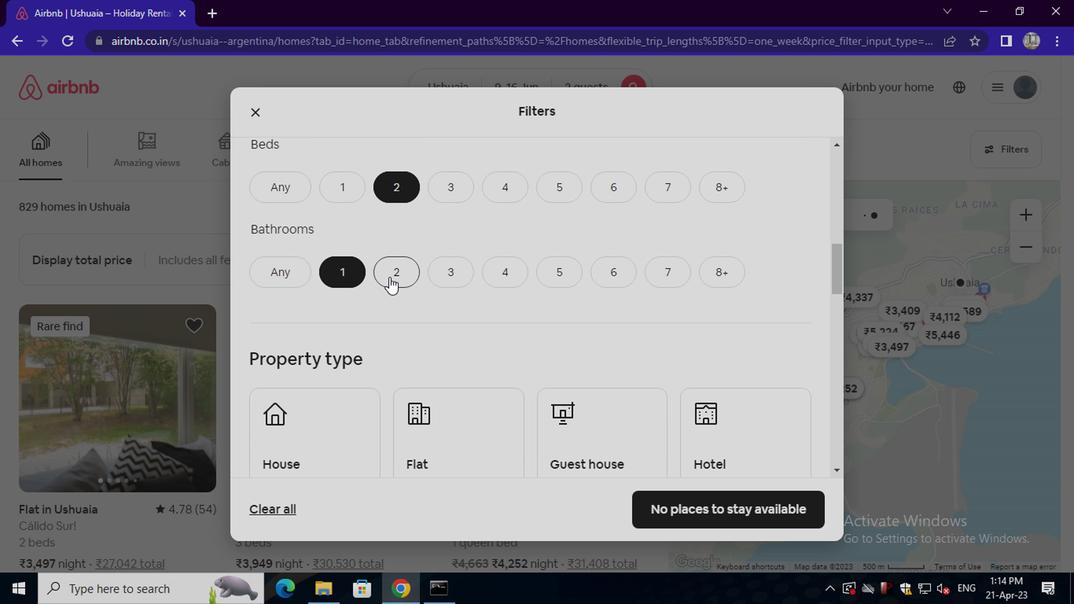 
Action: Mouse scrolled (390, 281) with delta (0, 0)
Screenshot: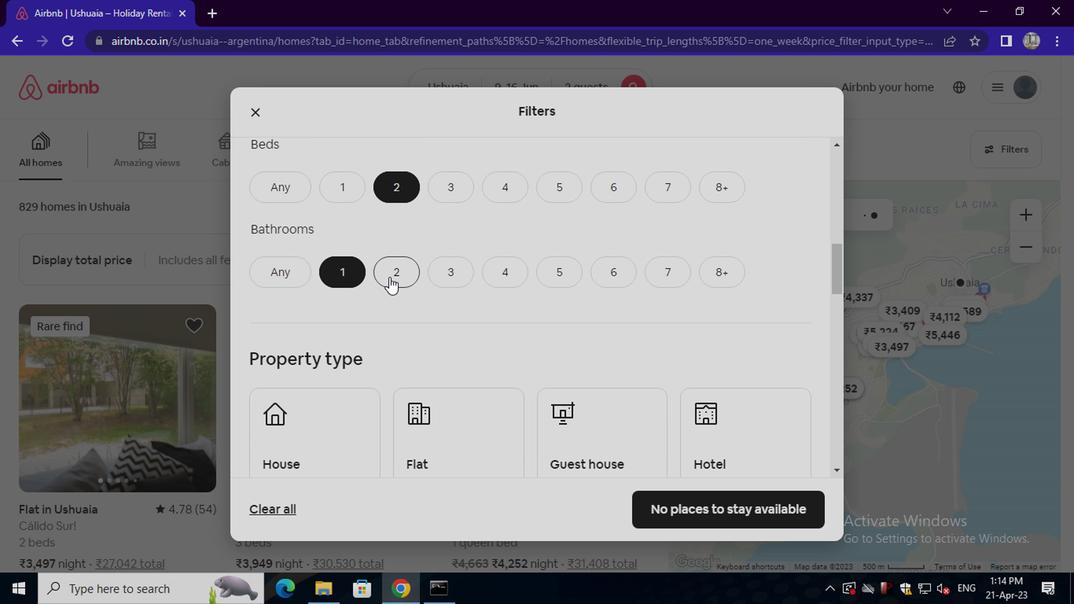 
Action: Mouse moved to (338, 345)
Screenshot: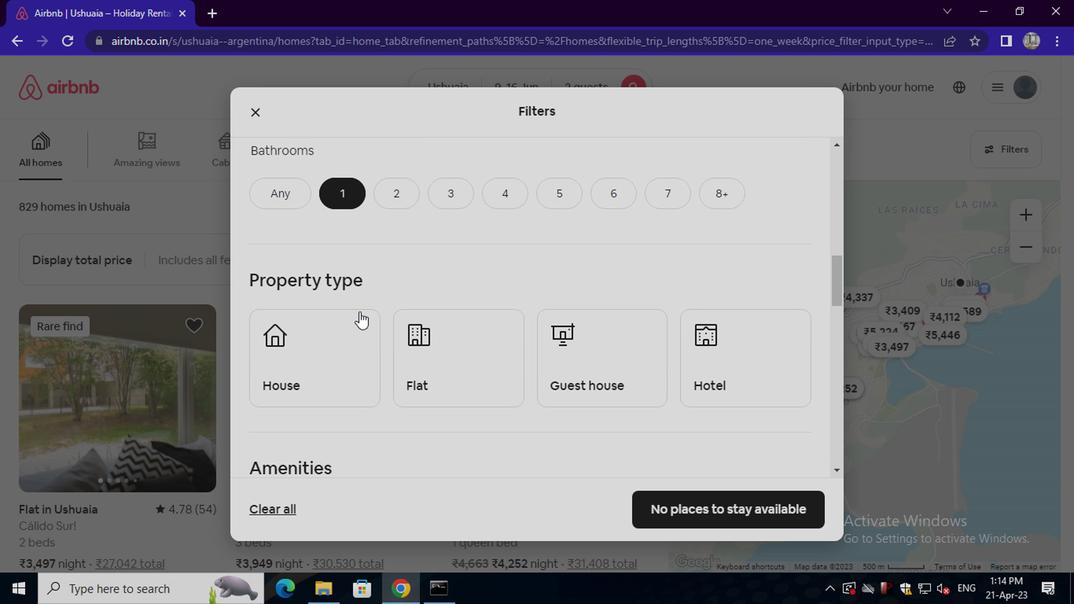 
Action: Mouse pressed left at (338, 345)
Screenshot: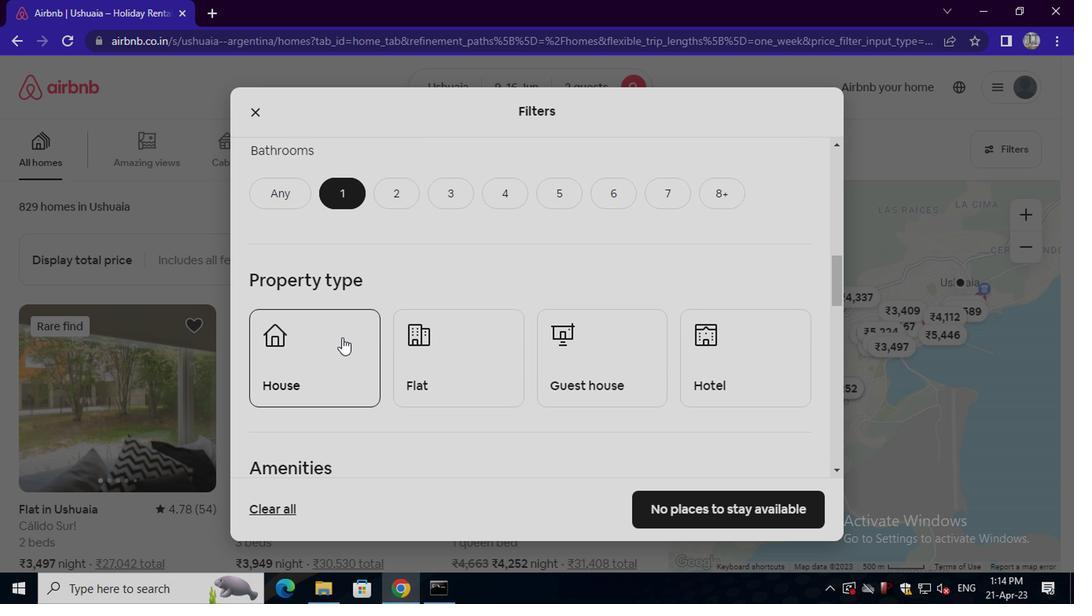 
Action: Mouse moved to (413, 355)
Screenshot: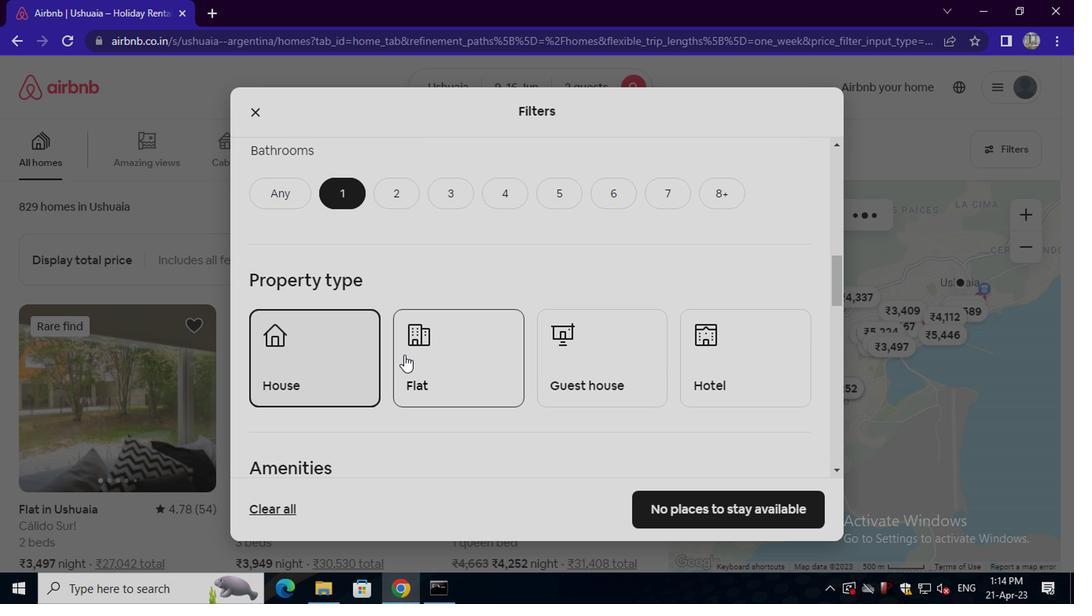 
Action: Mouse pressed left at (413, 355)
Screenshot: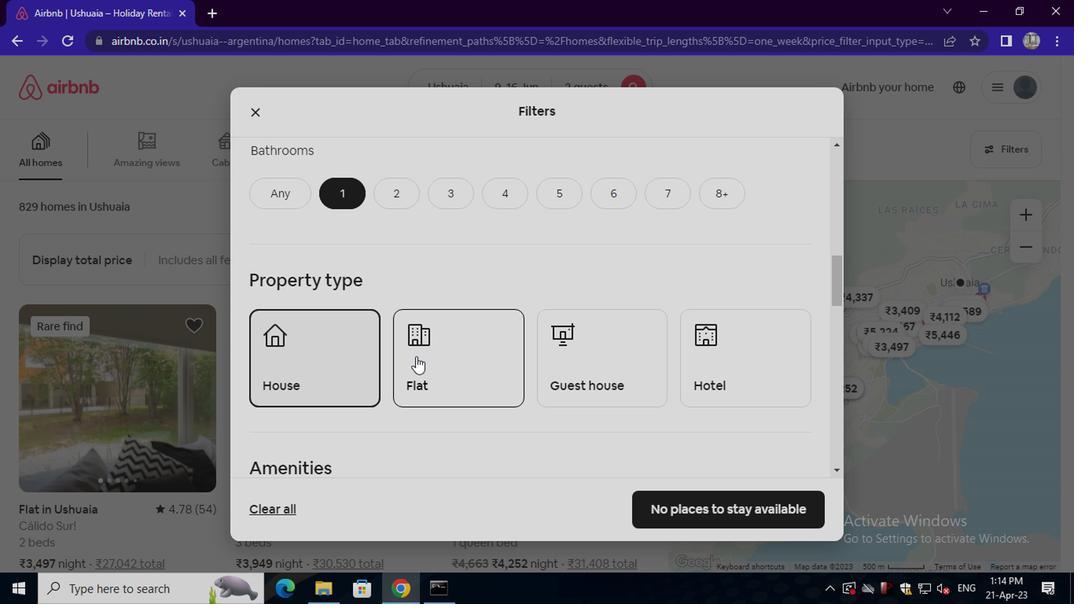 
Action: Mouse moved to (610, 369)
Screenshot: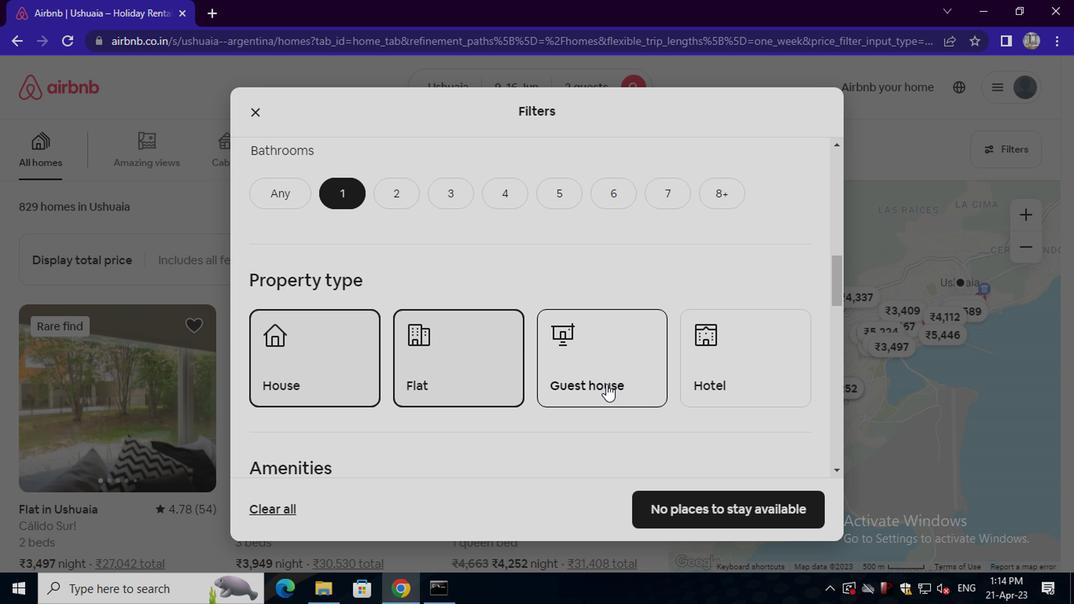 
Action: Mouse pressed left at (610, 369)
Screenshot: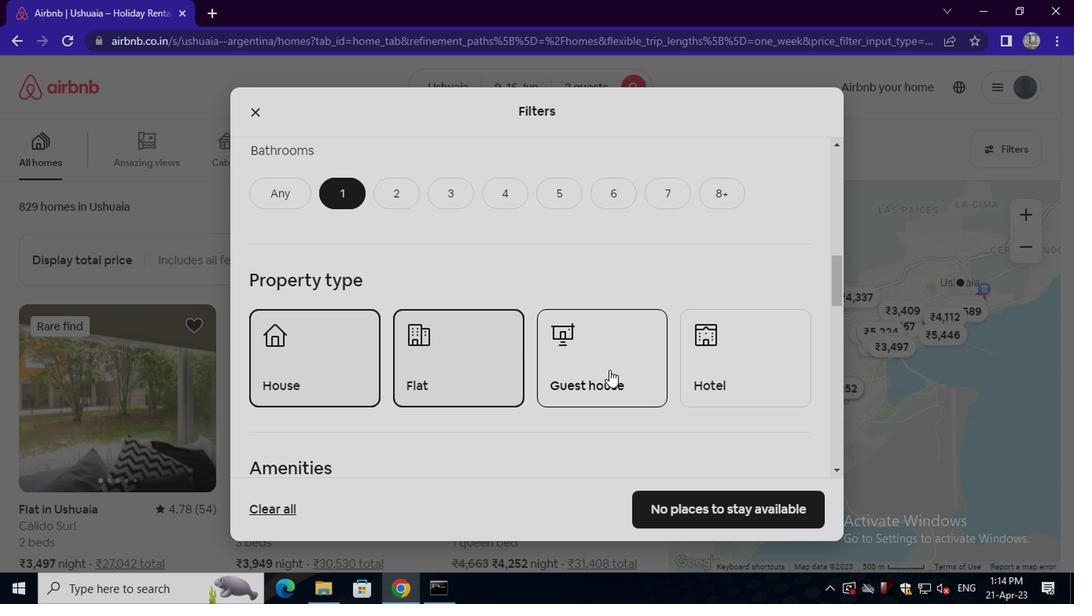 
Action: Mouse moved to (553, 366)
Screenshot: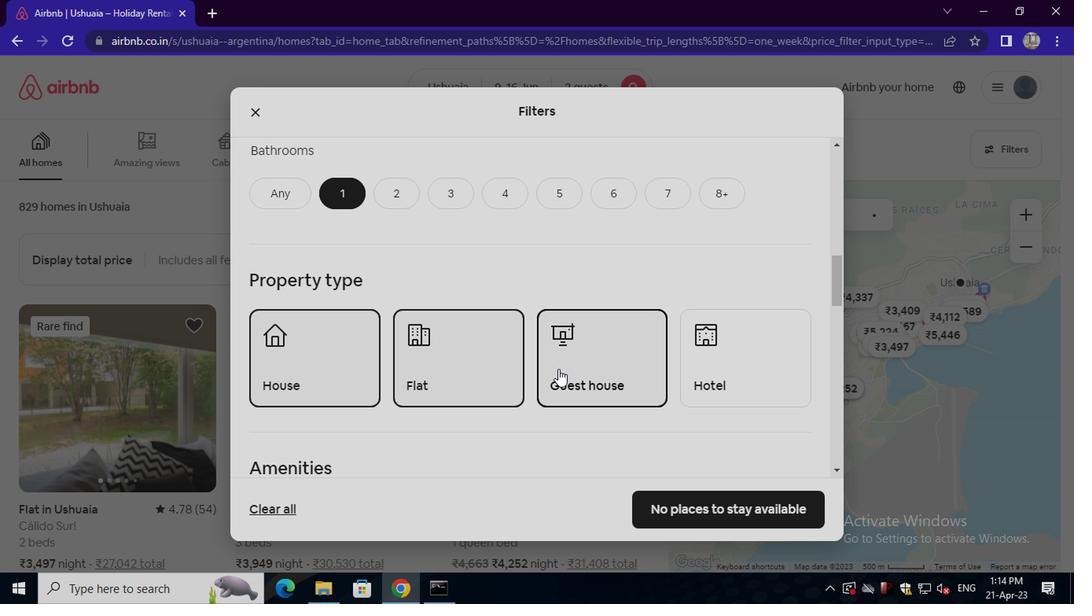 
Action: Mouse scrolled (553, 365) with delta (0, 0)
Screenshot: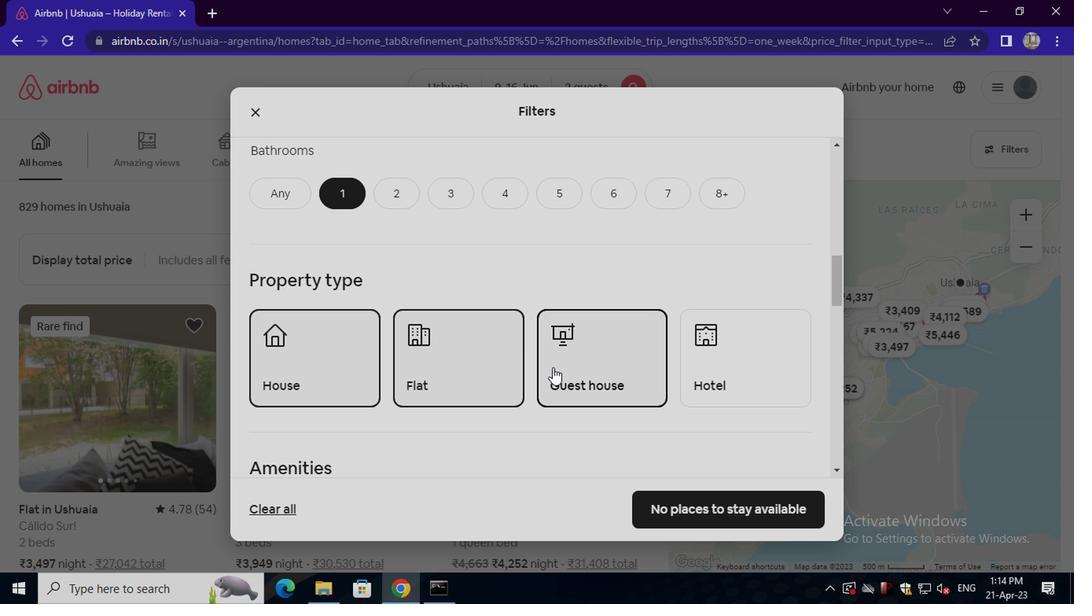 
Action: Mouse moved to (552, 366)
Screenshot: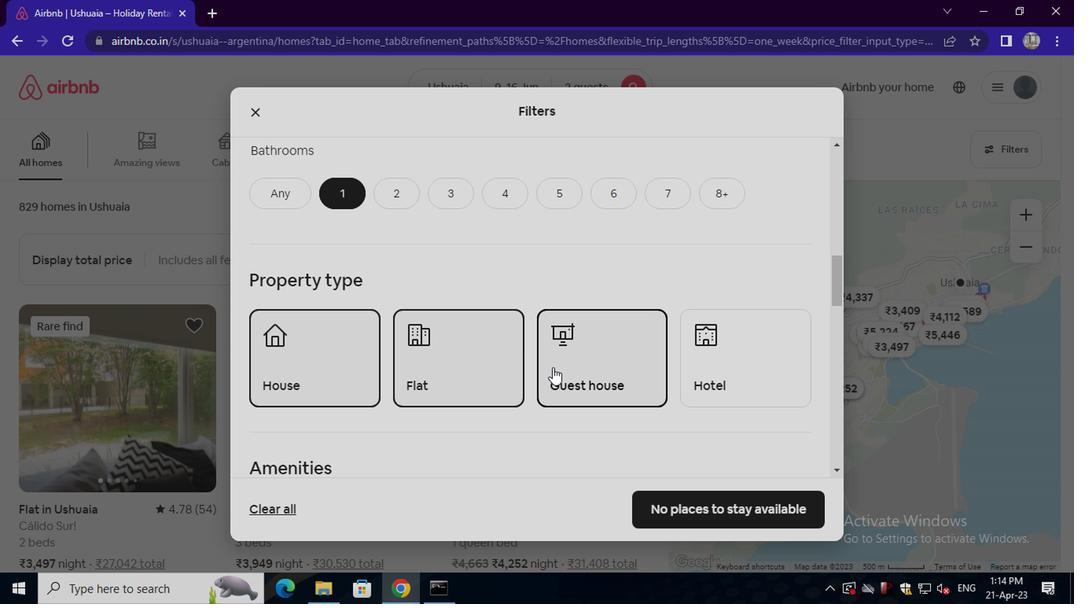 
Action: Mouse scrolled (552, 365) with delta (0, 0)
Screenshot: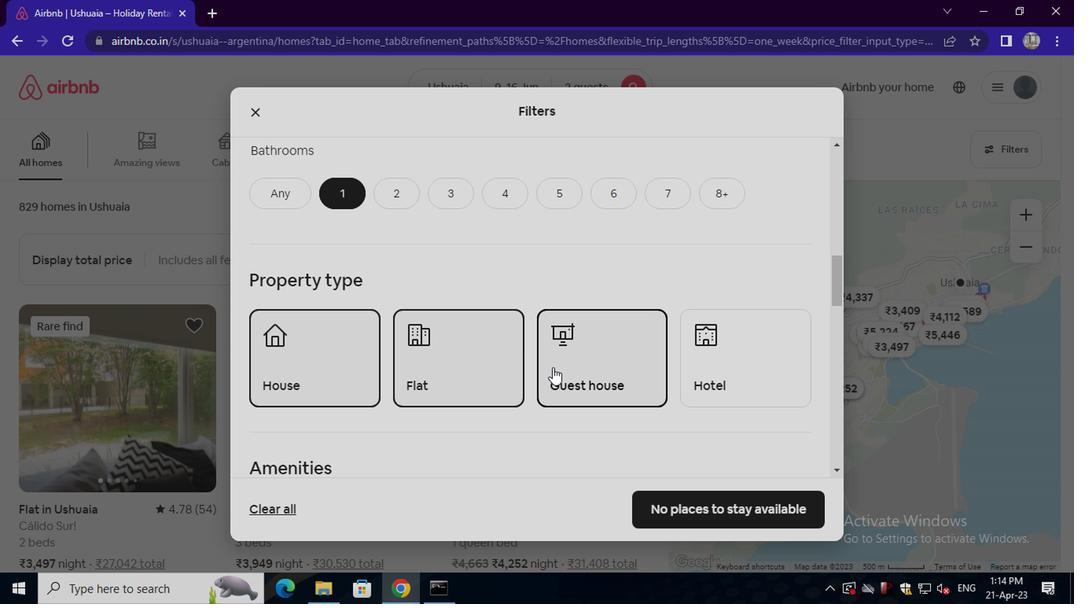 
Action: Mouse scrolled (552, 365) with delta (0, 0)
Screenshot: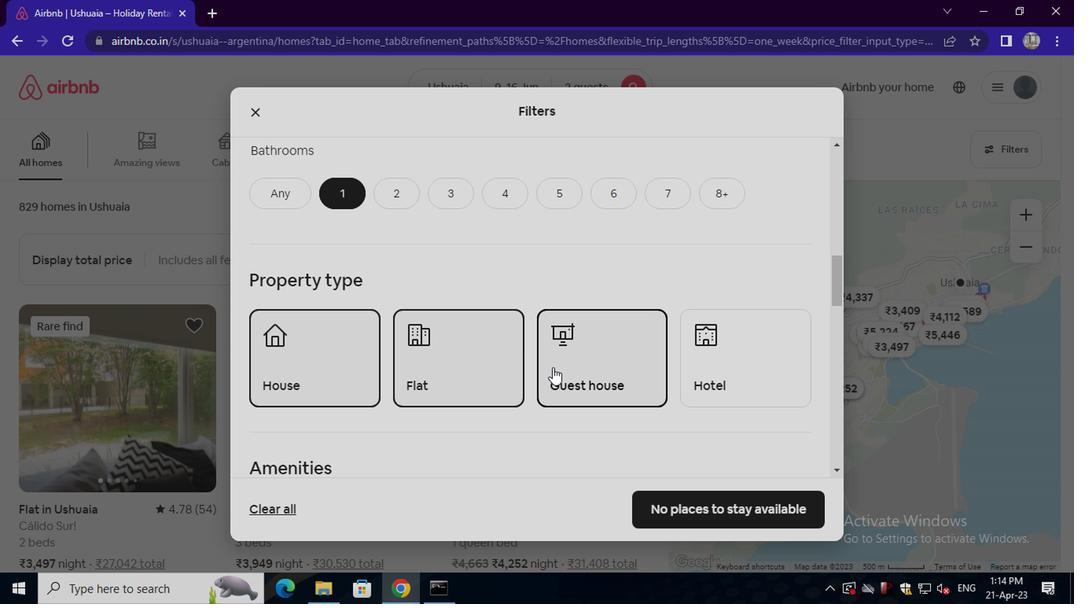 
Action: Mouse moved to (283, 415)
Screenshot: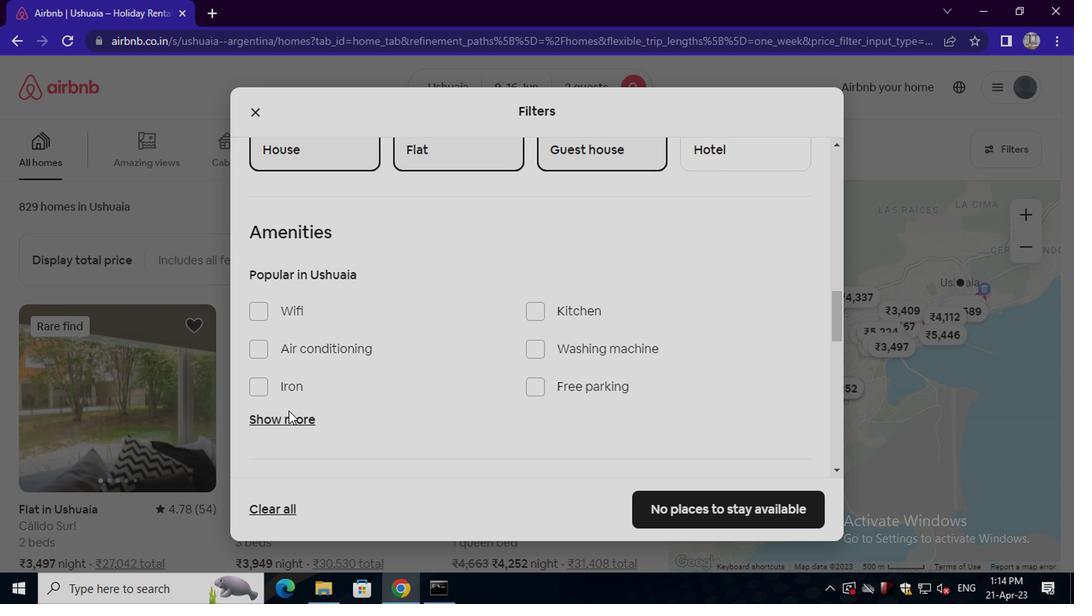 
Action: Mouse pressed left at (283, 415)
Screenshot: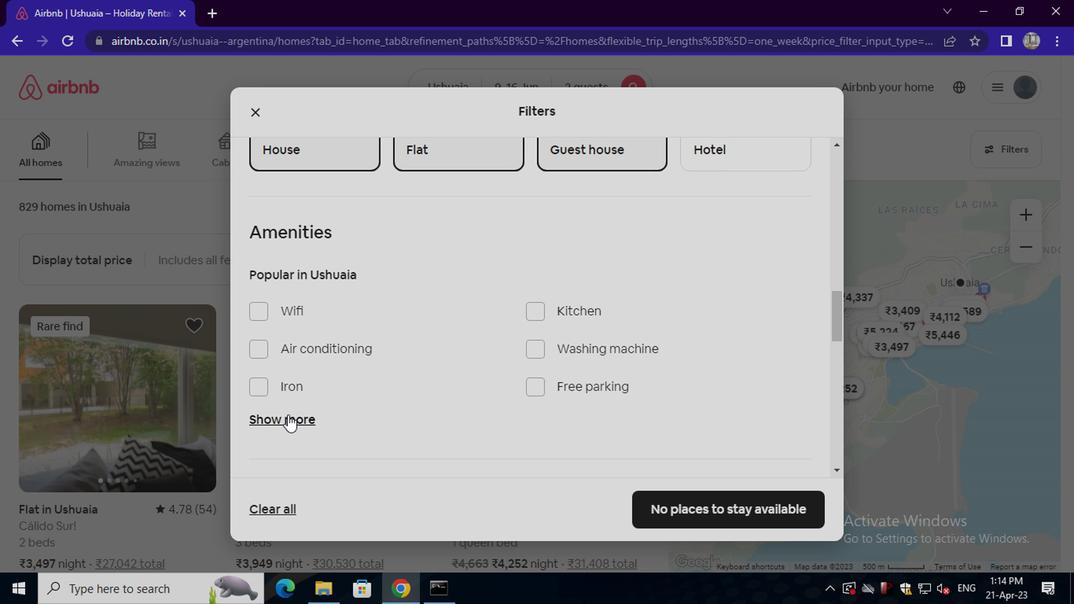 
Action: Mouse moved to (359, 373)
Screenshot: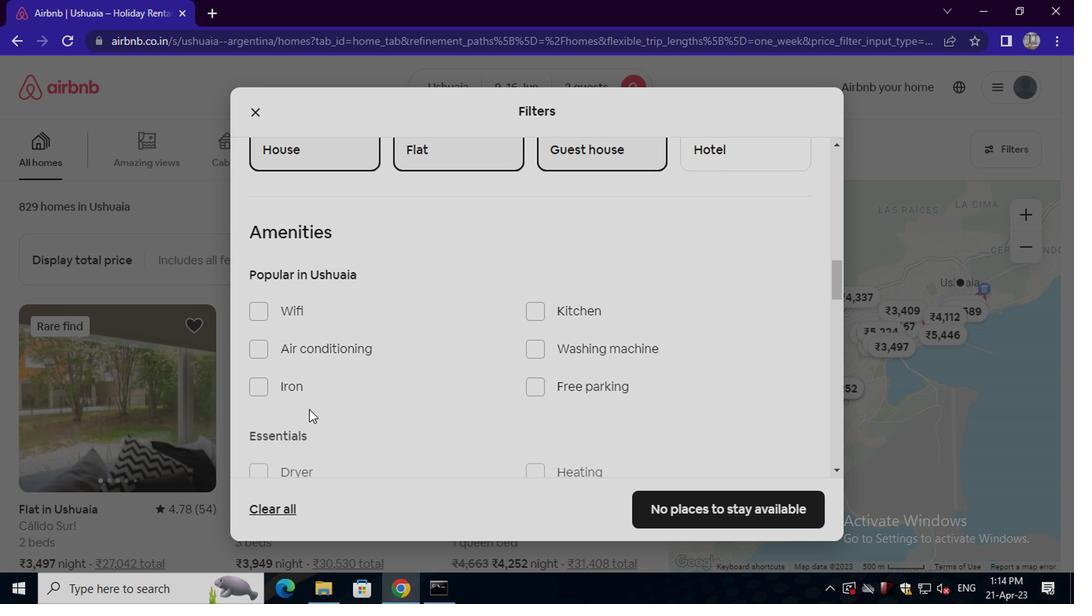 
Action: Mouse scrolled (359, 372) with delta (0, -1)
Screenshot: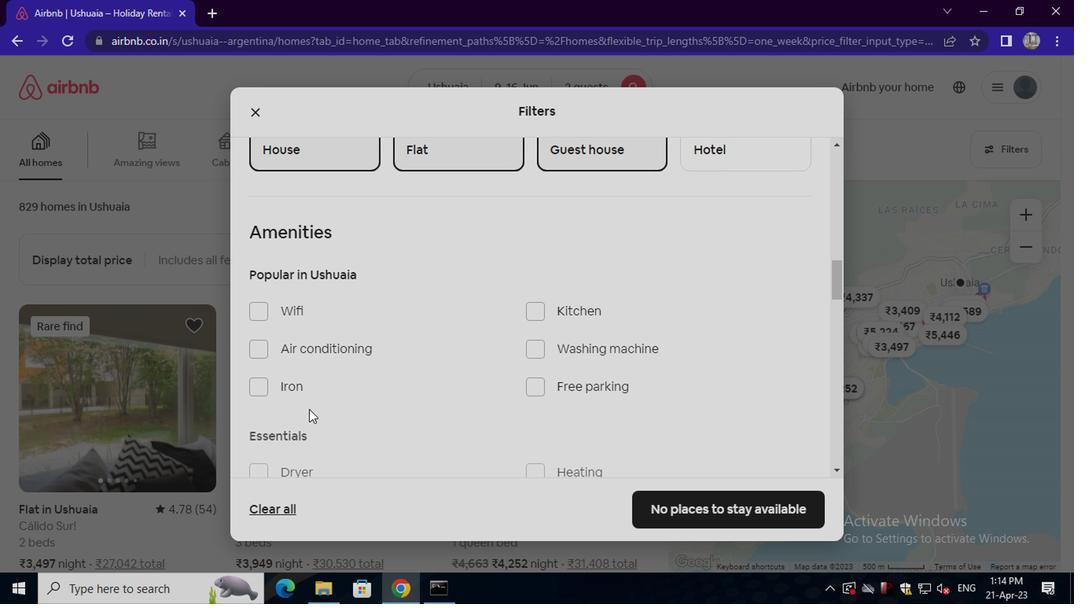
Action: Mouse scrolled (359, 372) with delta (0, -1)
Screenshot: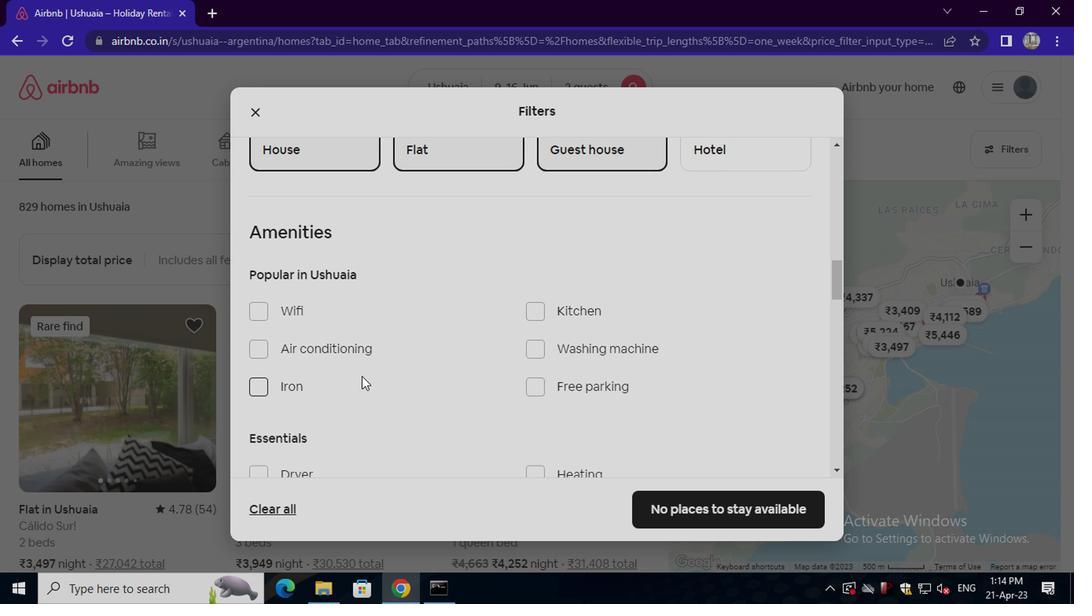 
Action: Mouse scrolled (359, 372) with delta (0, -1)
Screenshot: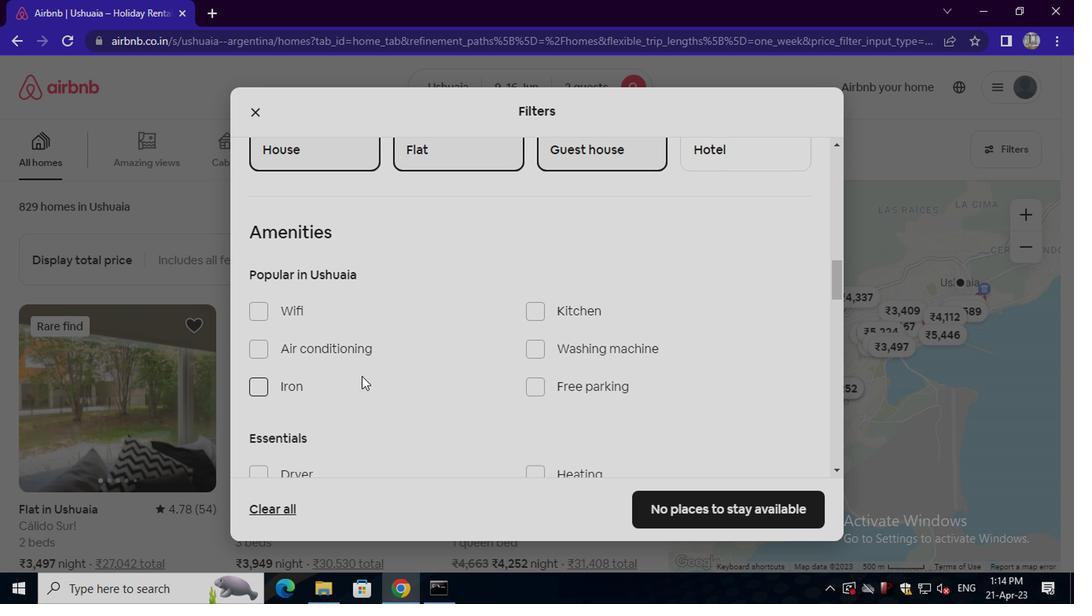 
Action: Mouse moved to (553, 245)
Screenshot: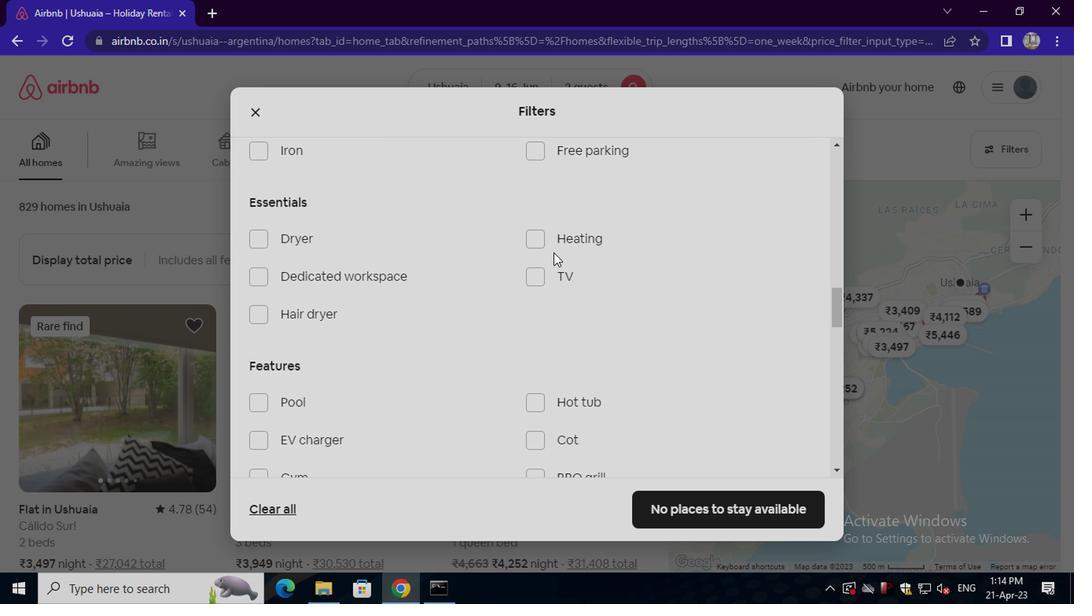 
Action: Mouse pressed left at (553, 245)
Screenshot: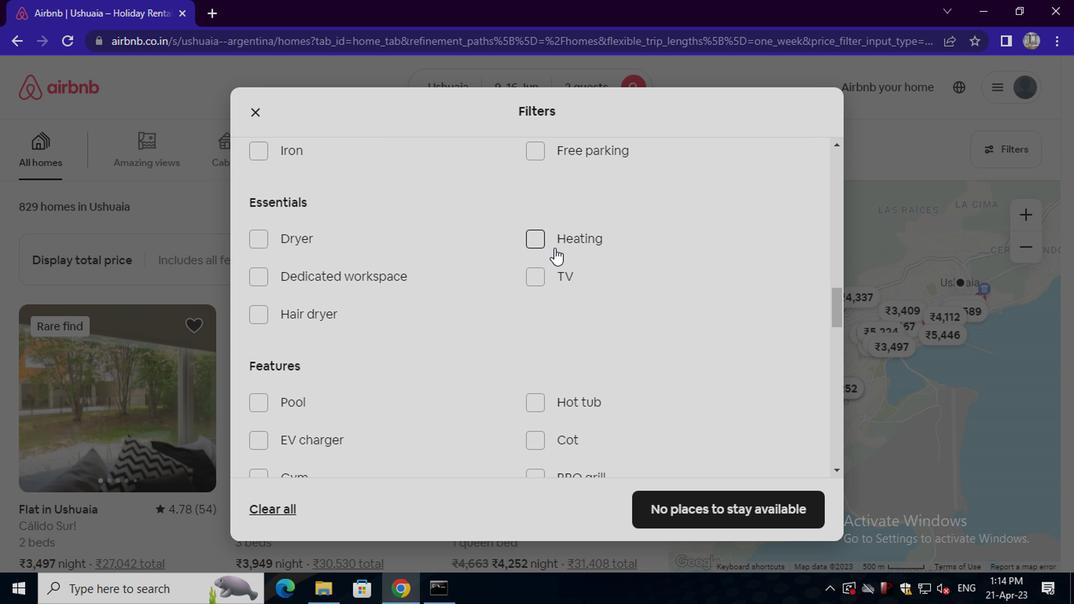 
Action: Mouse scrolled (553, 244) with delta (0, 0)
Screenshot: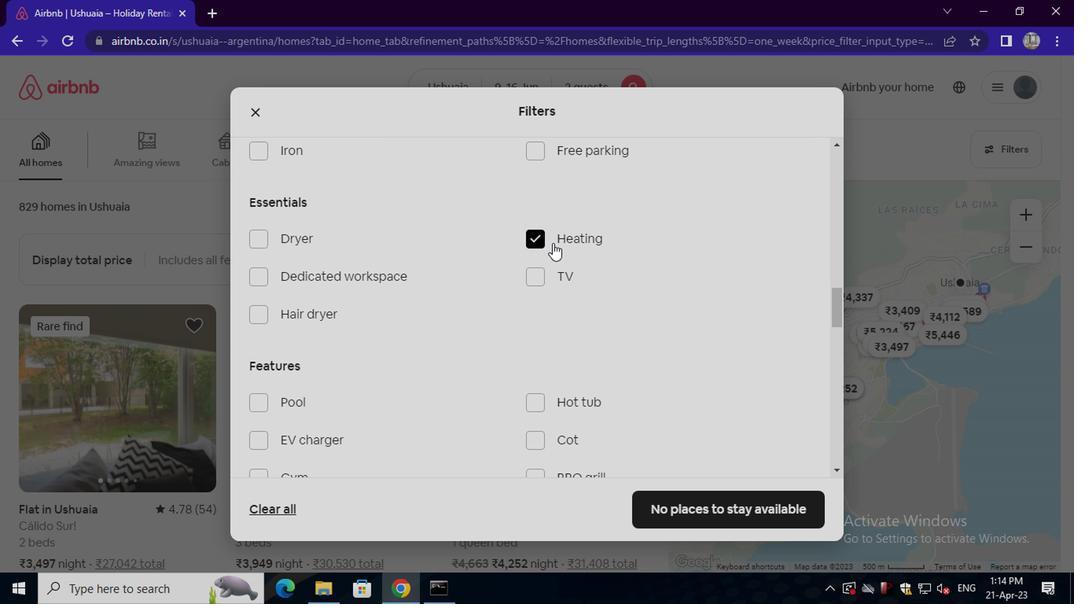 
Action: Mouse moved to (553, 245)
Screenshot: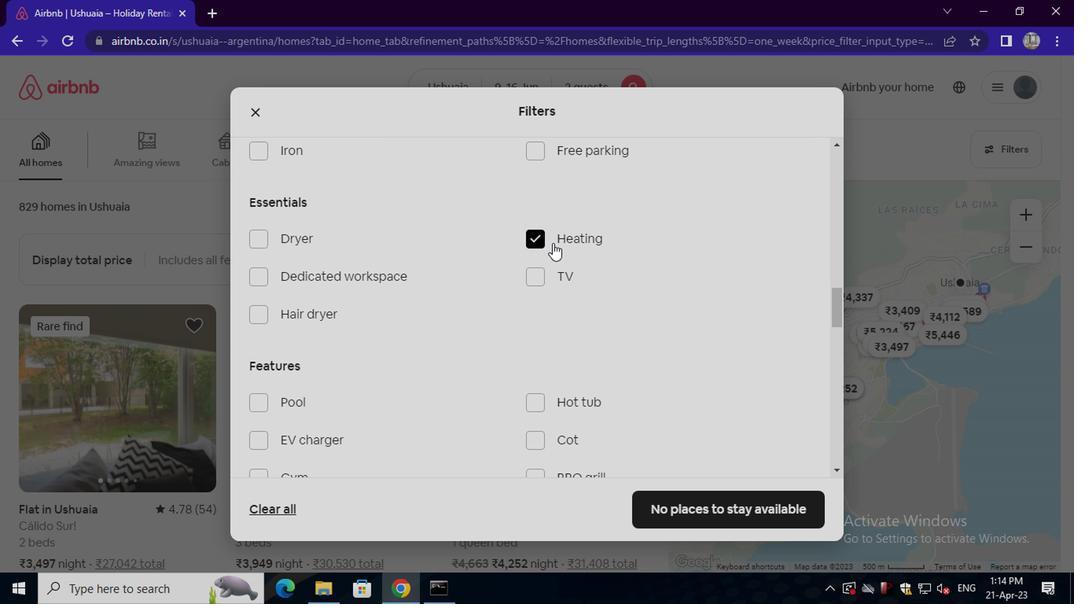 
Action: Mouse scrolled (553, 244) with delta (0, 0)
Screenshot: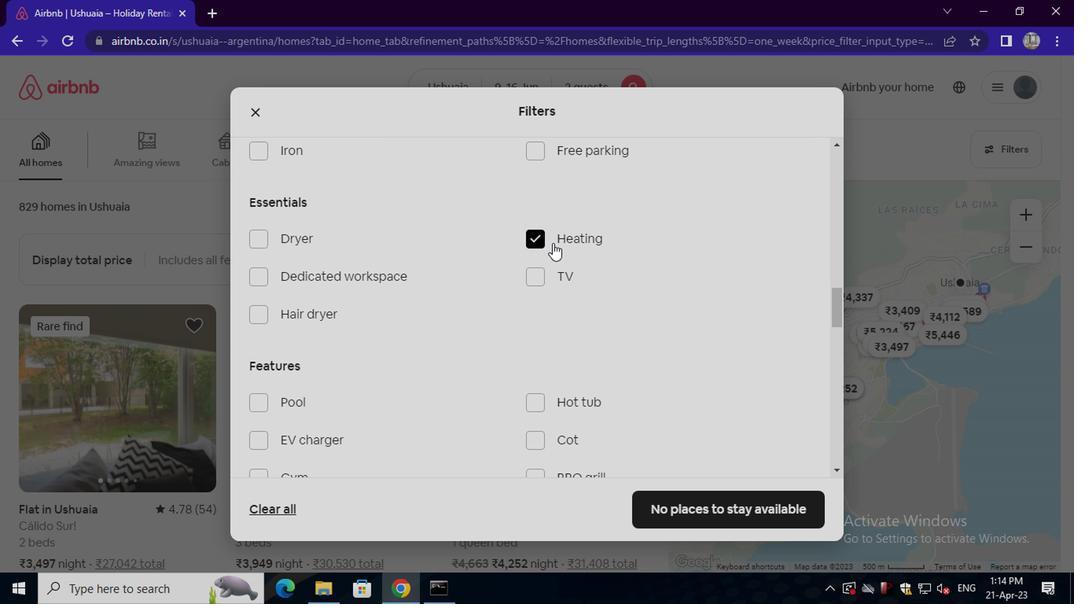 
Action: Mouse scrolled (553, 244) with delta (0, 0)
Screenshot: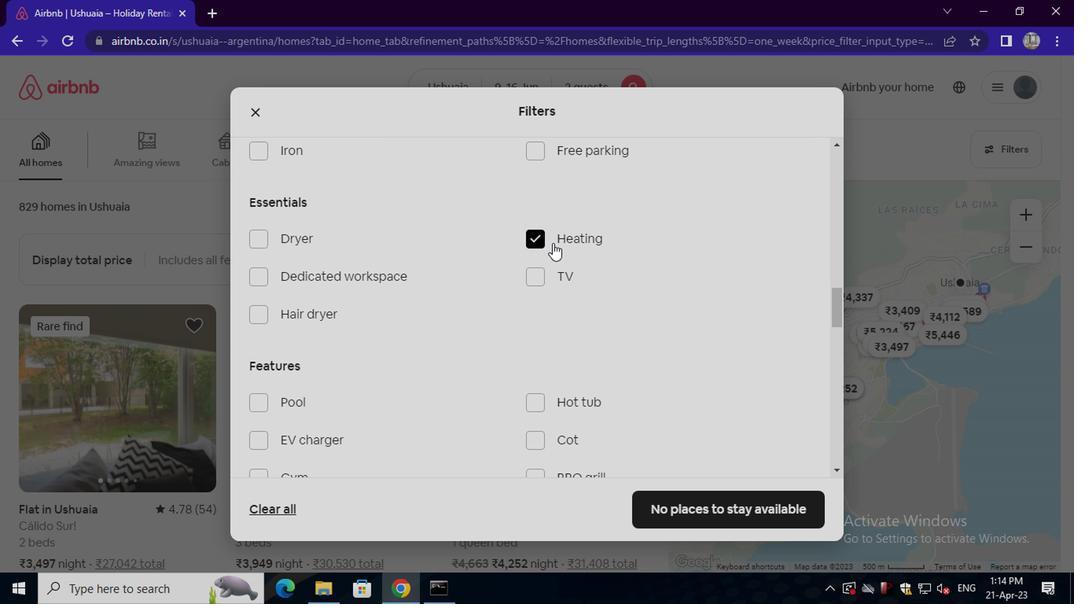 
Action: Mouse moved to (282, 434)
Screenshot: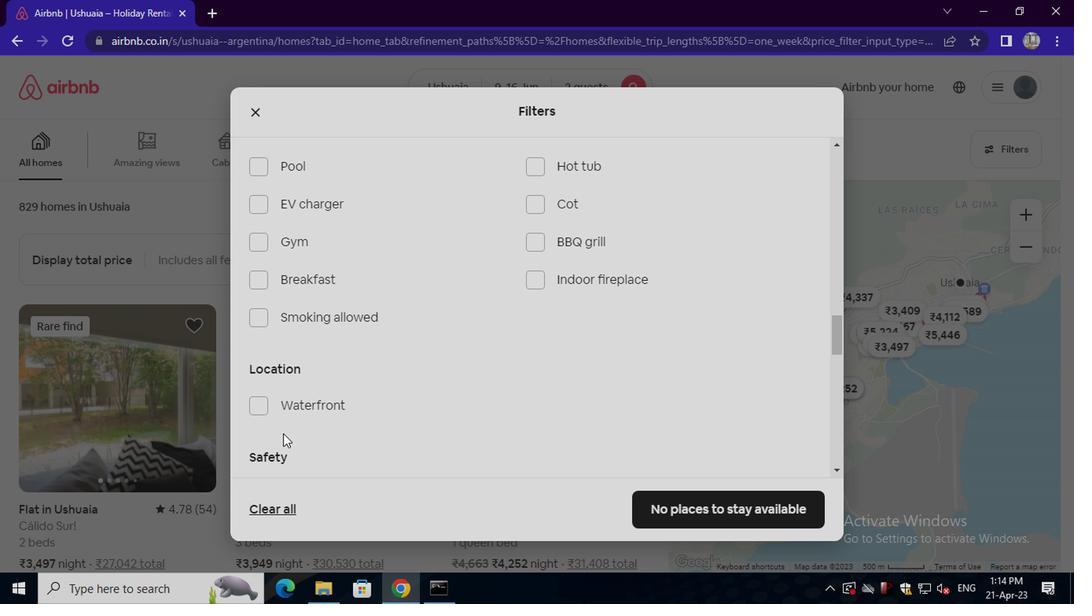 
Action: Mouse scrolled (282, 433) with delta (0, 0)
Screenshot: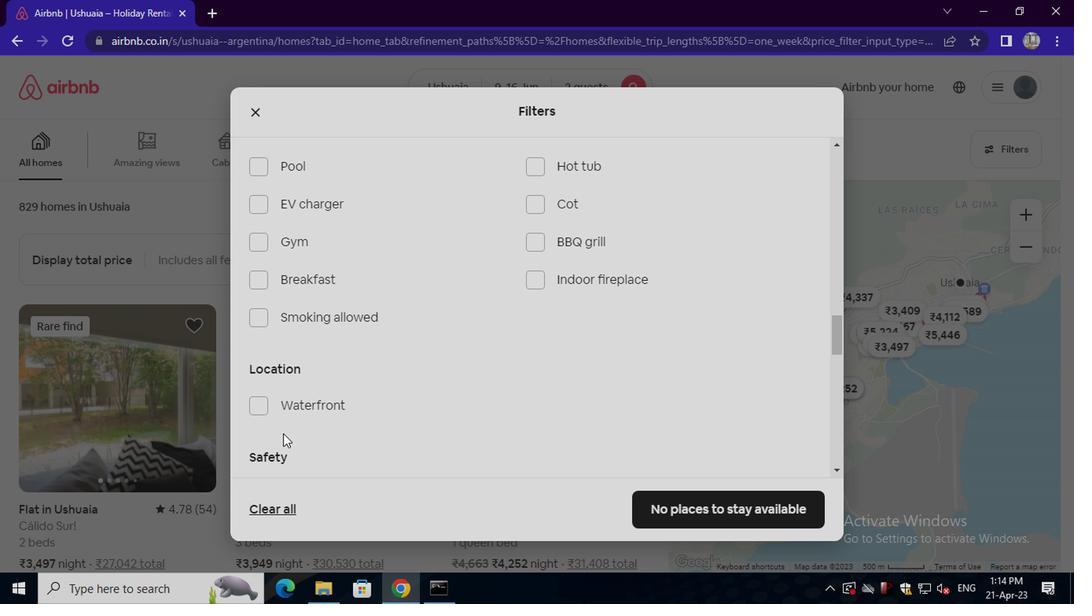 
Action: Mouse scrolled (282, 433) with delta (0, 0)
Screenshot: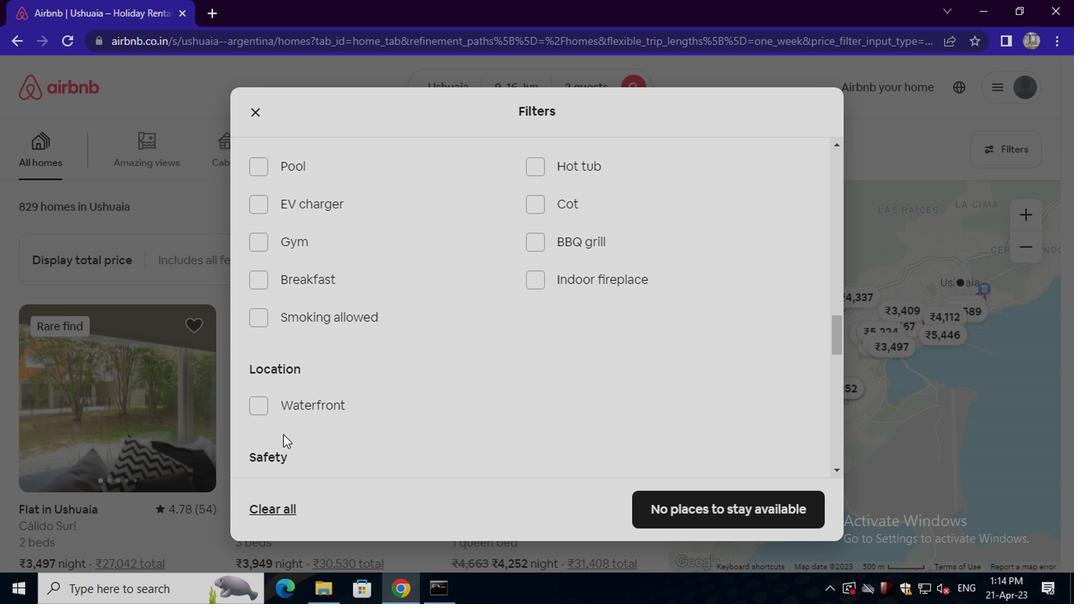 
Action: Mouse scrolled (282, 433) with delta (0, 0)
Screenshot: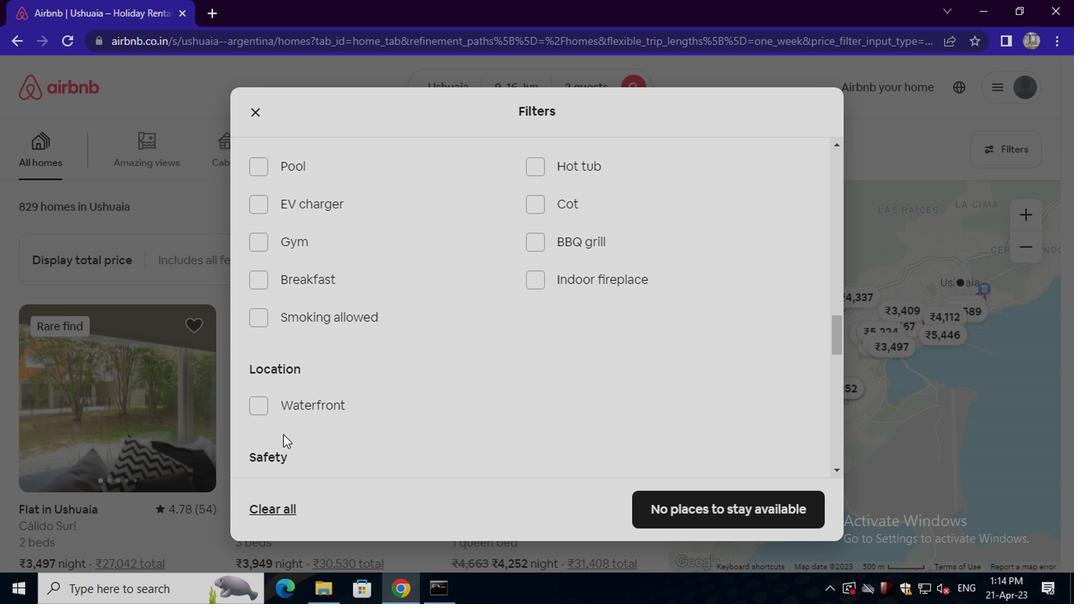 
Action: Mouse scrolled (282, 433) with delta (0, 0)
Screenshot: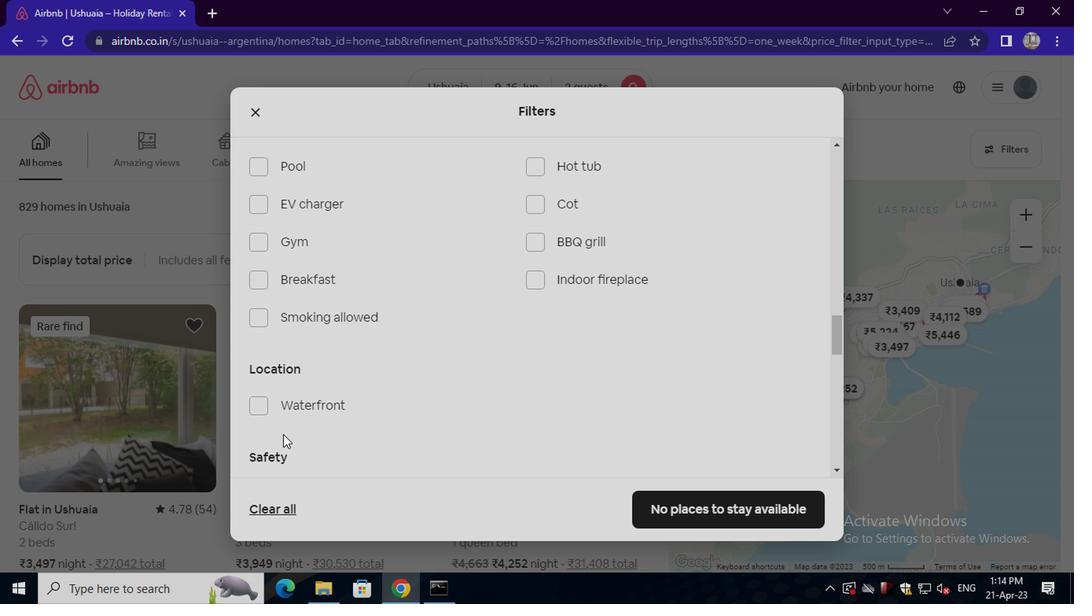 
Action: Mouse moved to (773, 388)
Screenshot: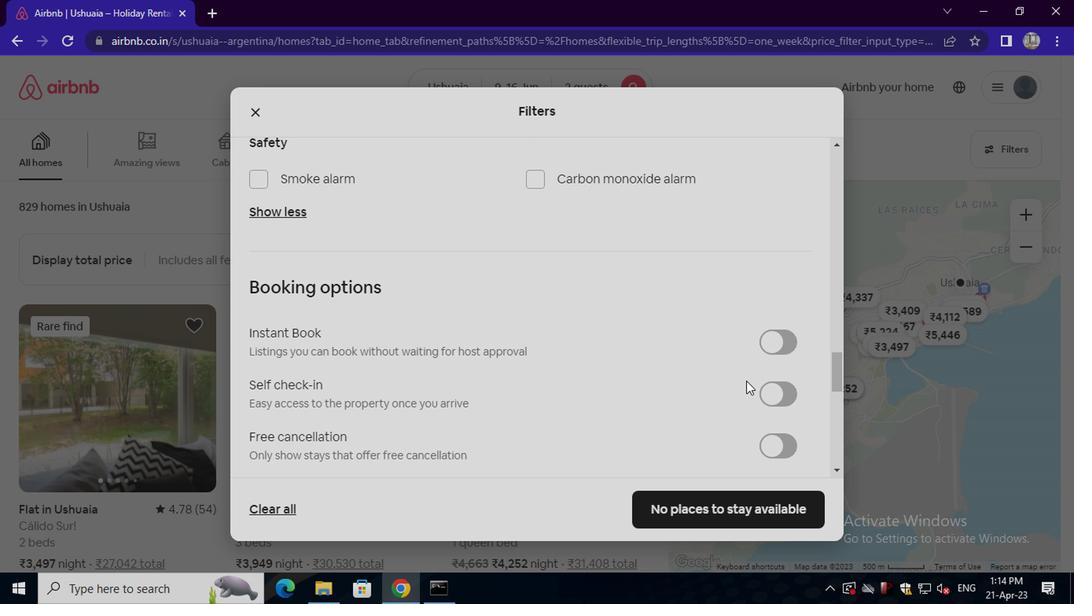 
Action: Mouse pressed left at (773, 388)
Screenshot: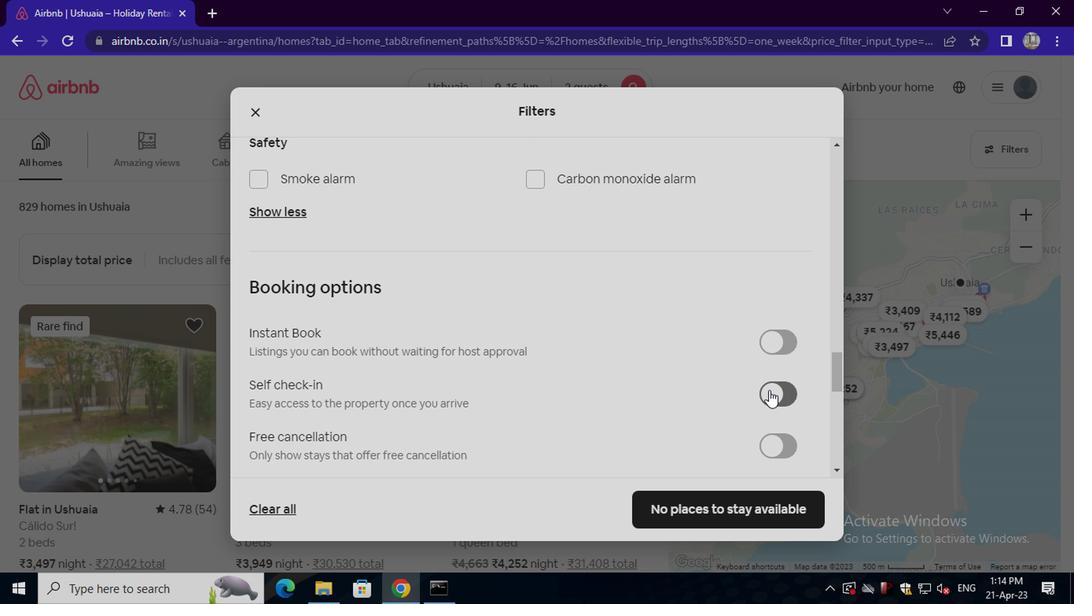 
Action: Mouse moved to (355, 371)
Screenshot: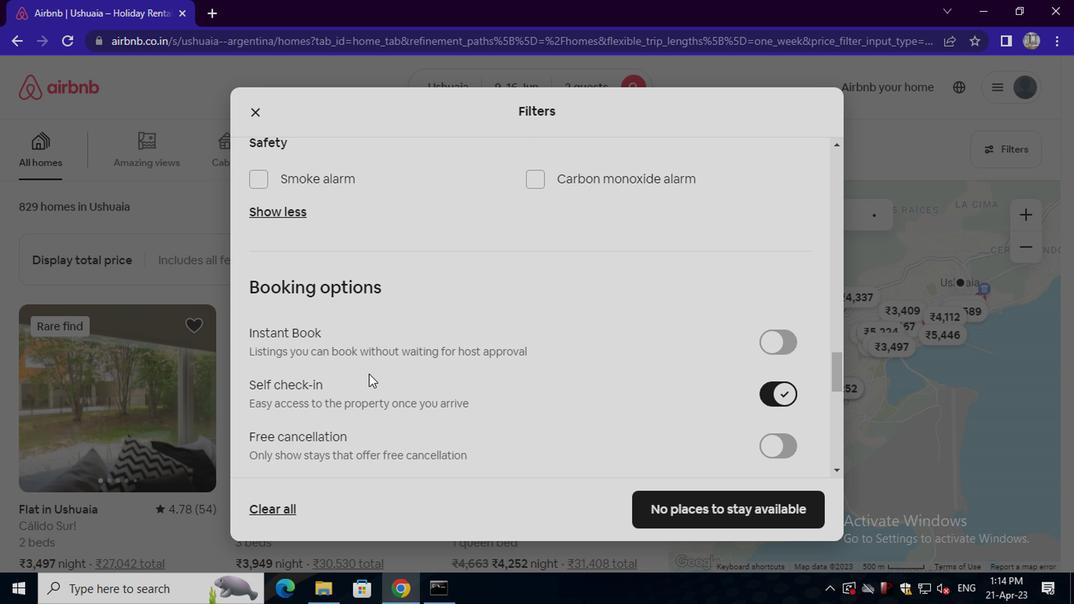 
Action: Mouse scrolled (355, 370) with delta (0, -1)
Screenshot: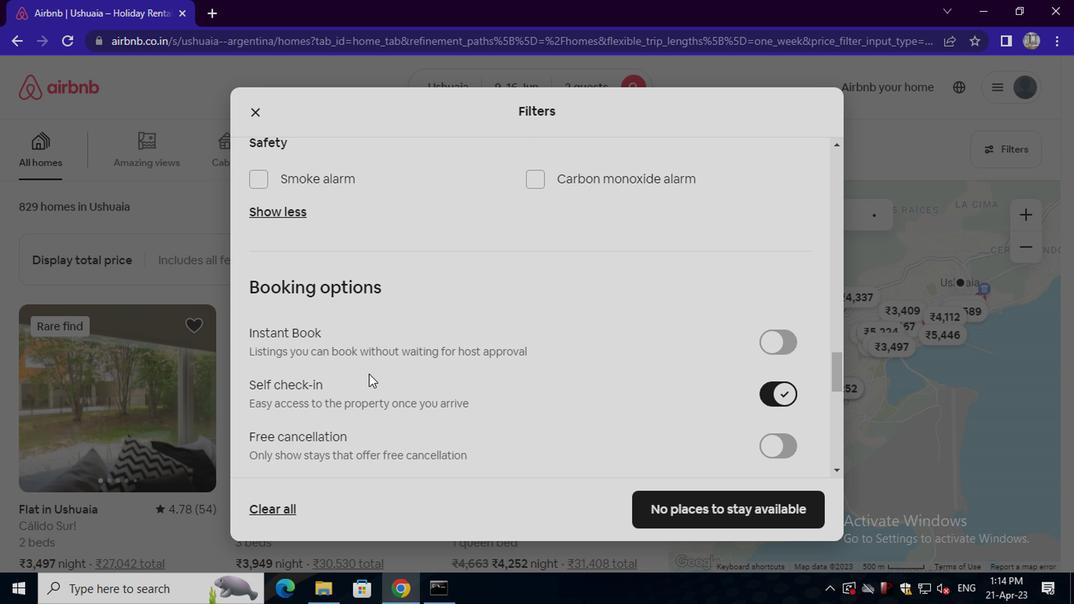 
Action: Mouse scrolled (355, 370) with delta (0, -1)
Screenshot: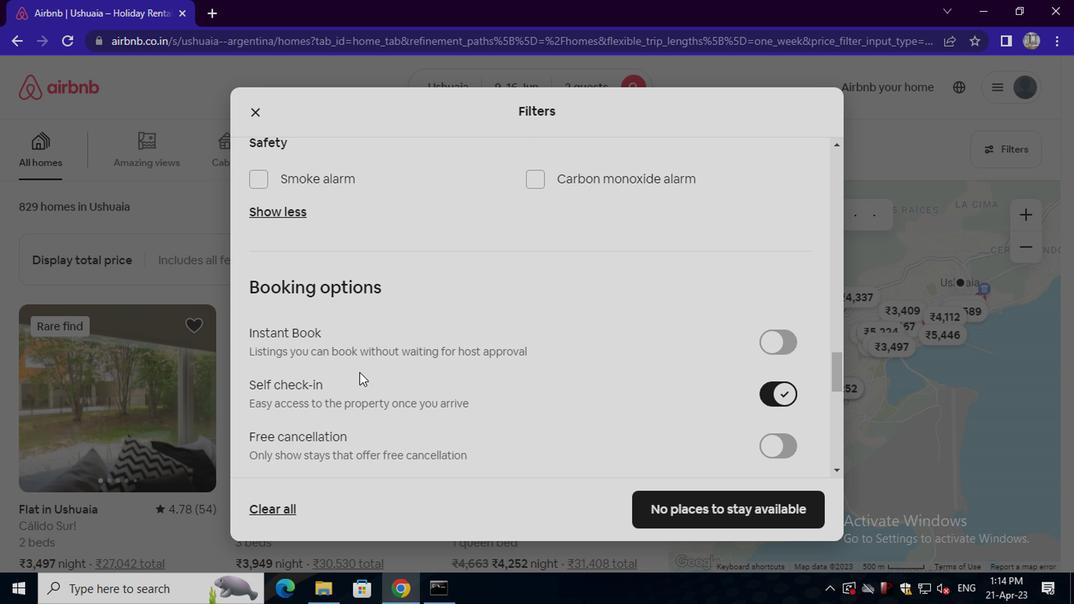 
Action: Mouse scrolled (355, 370) with delta (0, -1)
Screenshot: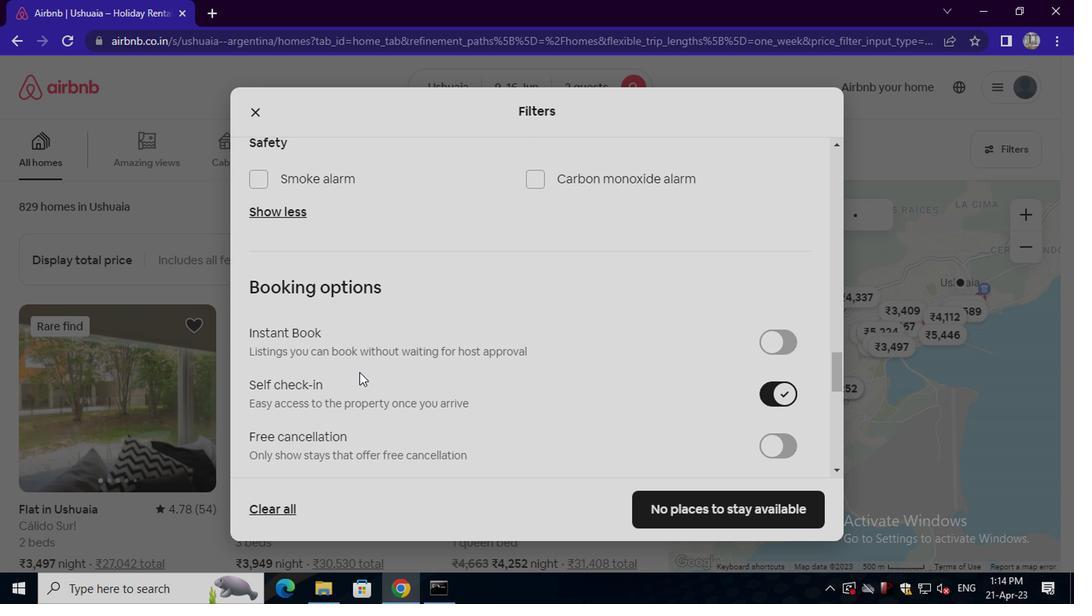 
Action: Mouse scrolled (355, 370) with delta (0, -1)
Screenshot: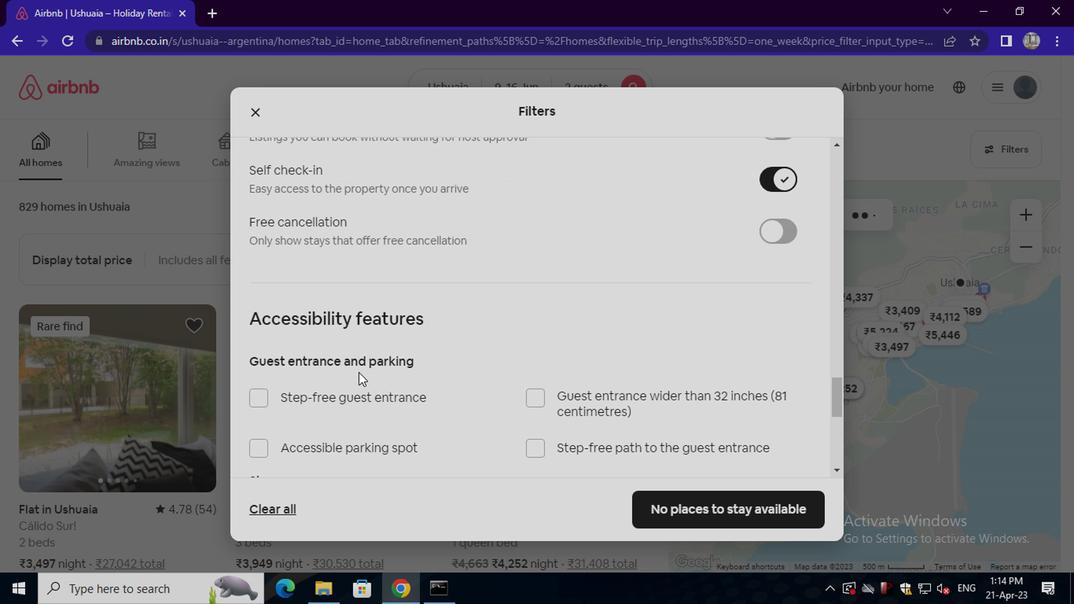 
Action: Mouse scrolled (355, 370) with delta (0, -1)
Screenshot: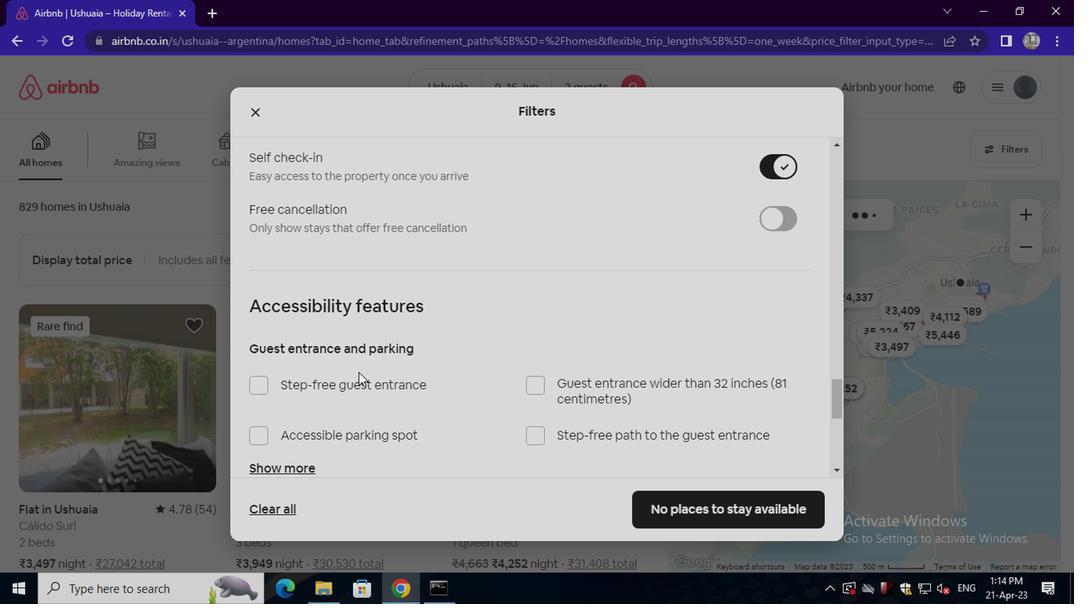 
Action: Mouse scrolled (355, 370) with delta (0, -1)
Screenshot: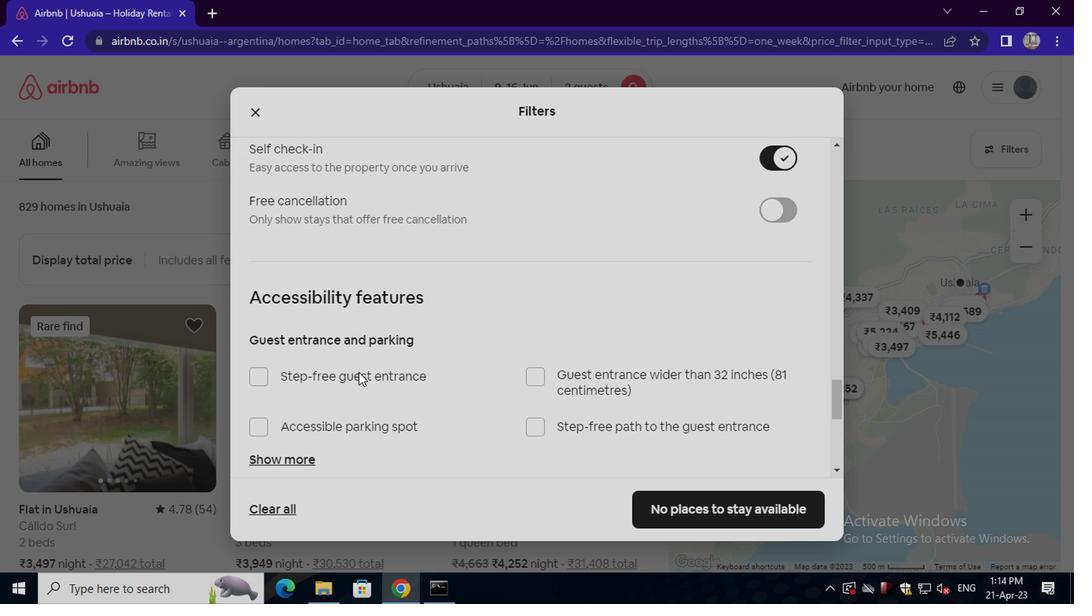 
Action: Mouse scrolled (355, 370) with delta (0, -1)
Screenshot: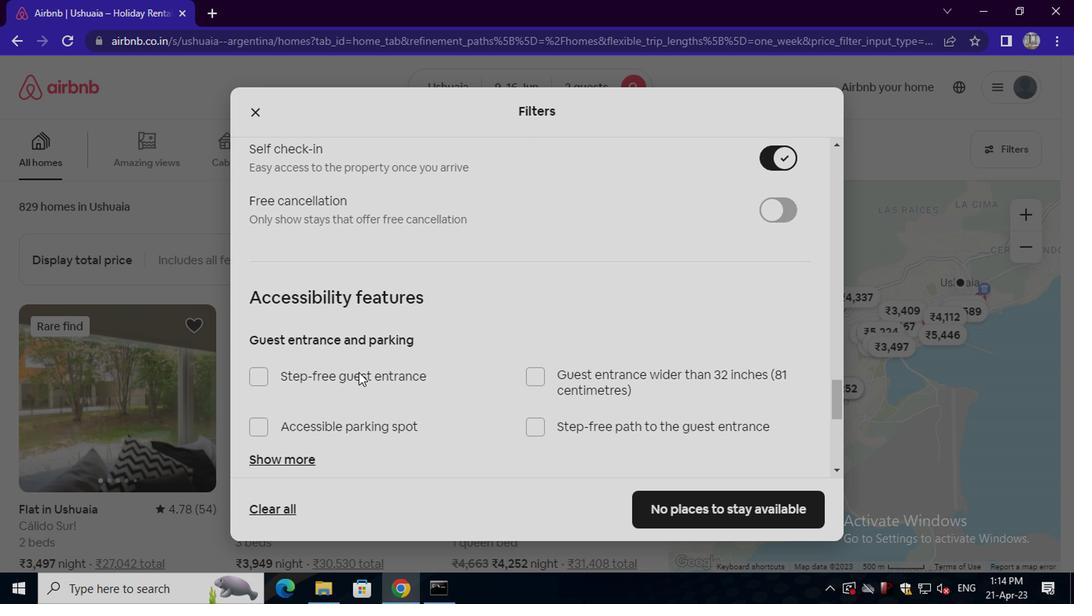 
Action: Mouse scrolled (355, 370) with delta (0, -1)
Screenshot: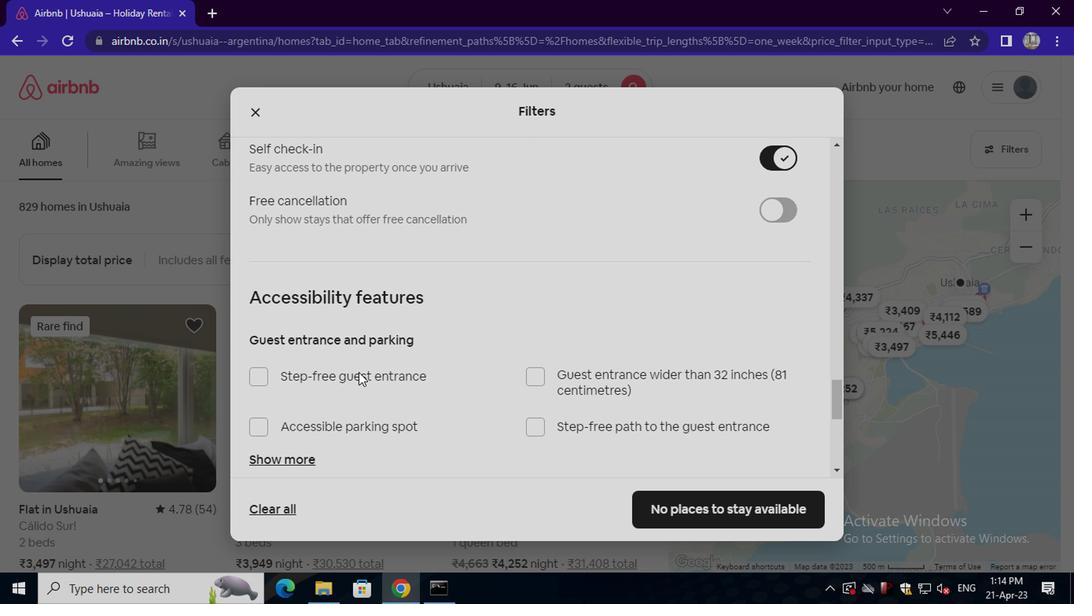 
Action: Mouse scrolled (355, 370) with delta (0, -1)
Screenshot: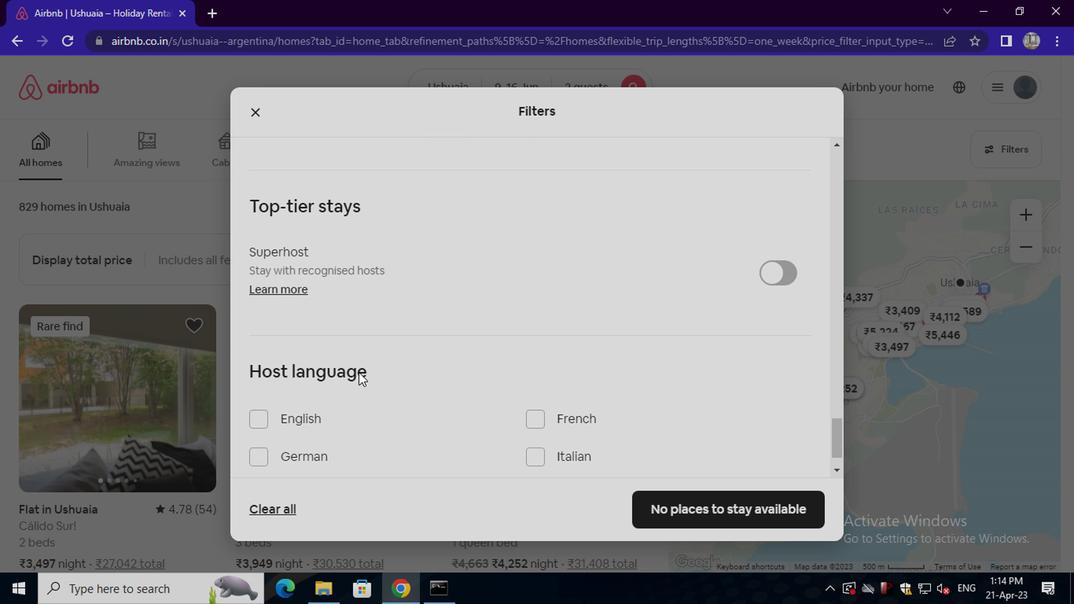 
Action: Mouse scrolled (355, 370) with delta (0, -1)
Screenshot: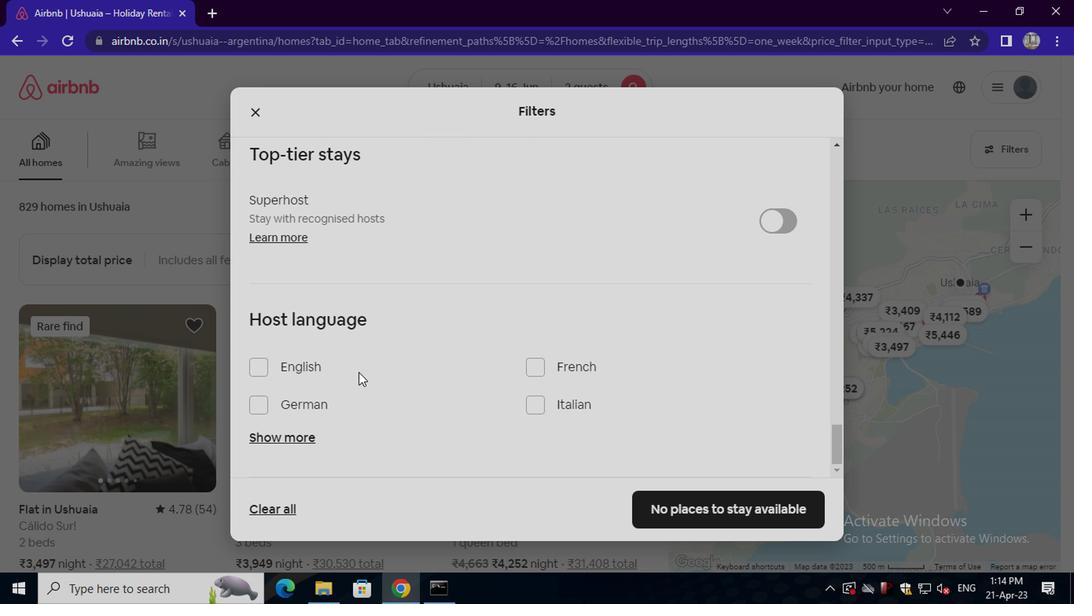 
Action: Mouse scrolled (355, 370) with delta (0, -1)
Screenshot: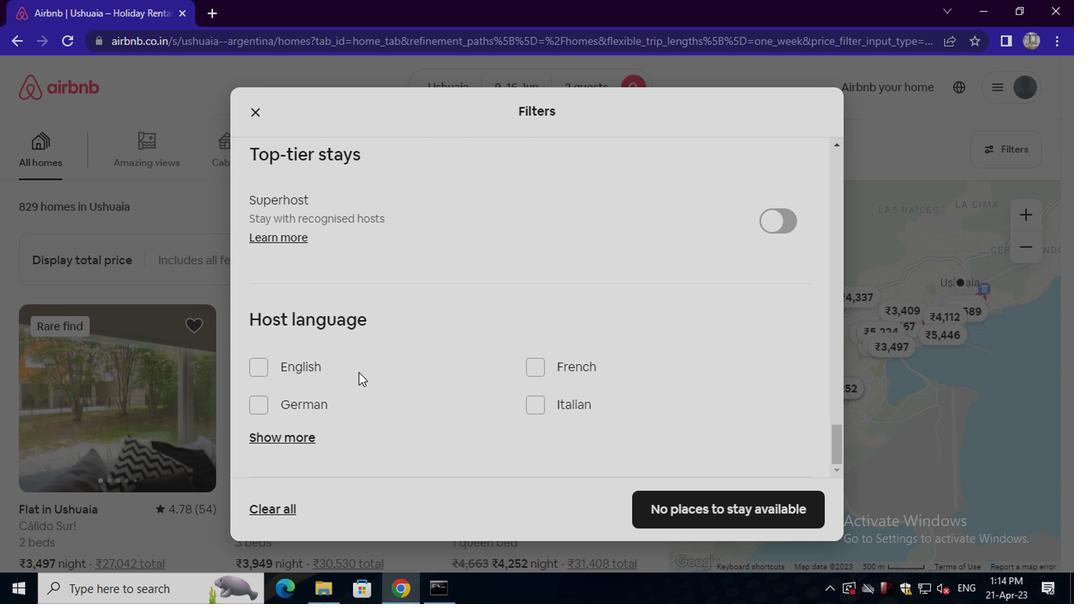 
Action: Mouse moved to (310, 366)
Screenshot: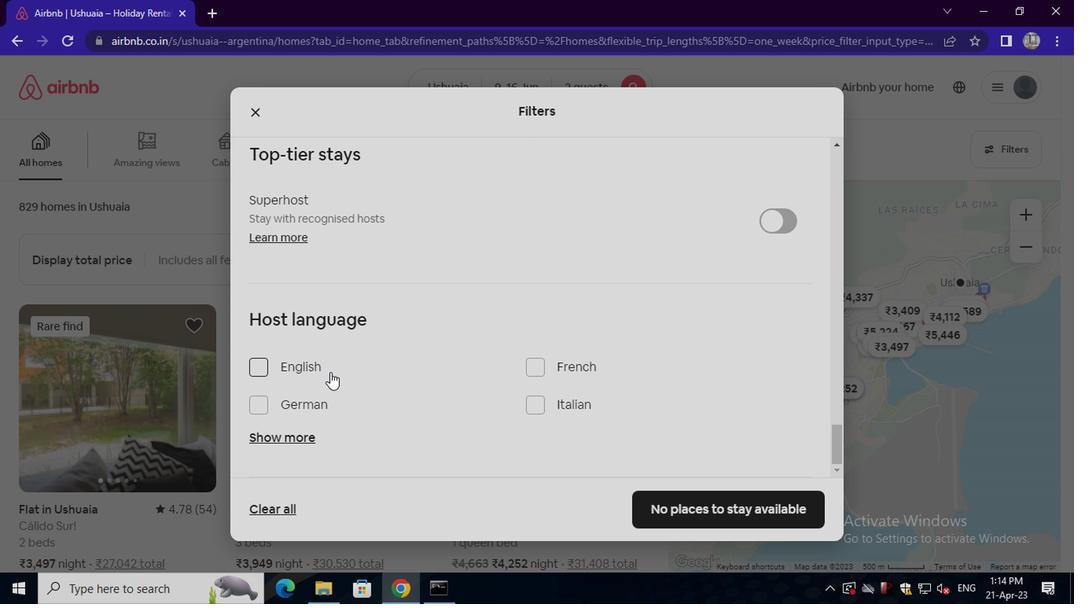 
Action: Mouse pressed left at (310, 366)
Screenshot: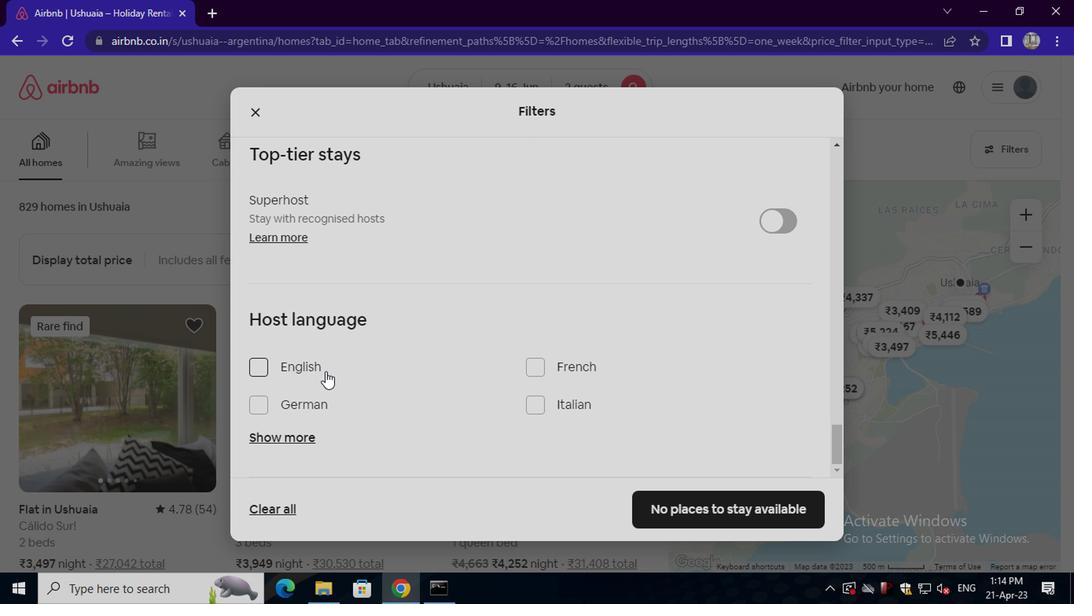 
Action: Mouse moved to (664, 501)
Screenshot: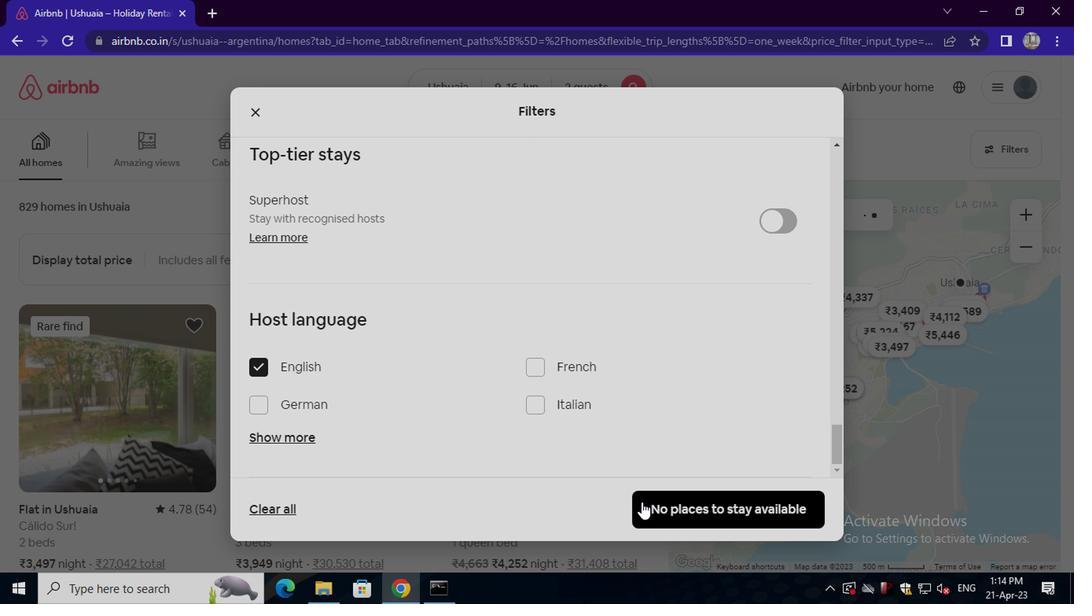 
Action: Mouse pressed left at (664, 501)
Screenshot: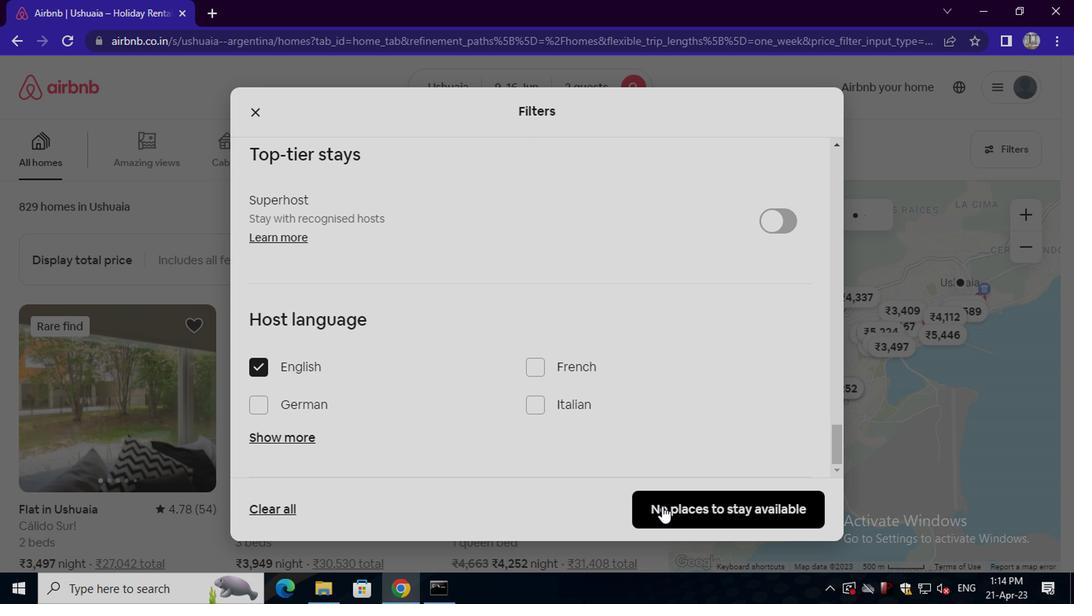 
